 Task: Find connections with filter location Cubatão with filter topic #managementwith filter profile language French with filter current company Work From Home/ Fresher & Experience Jobs with filter school University of Engineering & Management (UEM) with filter industry Online and Mail Order Retail with filter service category Filing with filter keywords title Tutor/Online Tutor
Action: Mouse moved to (503, 108)
Screenshot: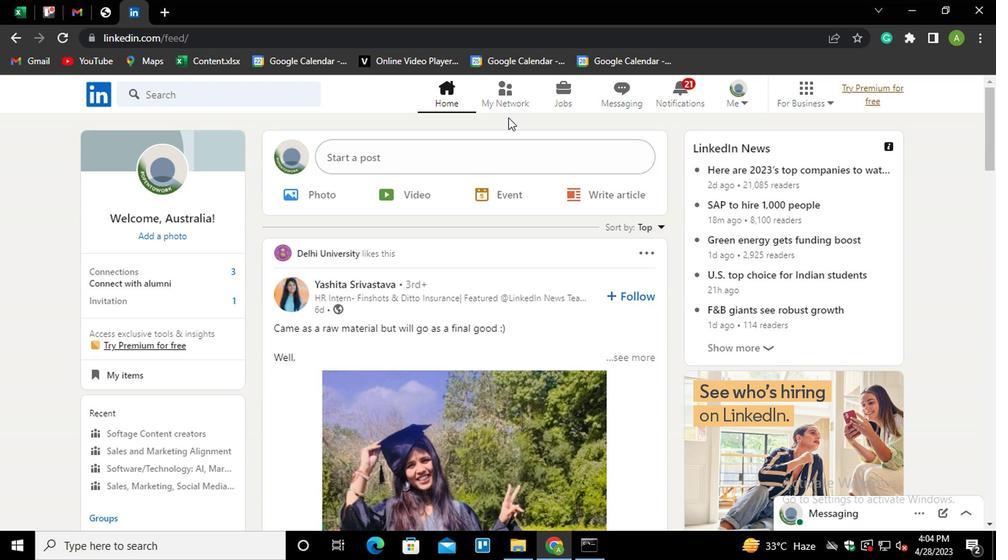 
Action: Mouse pressed left at (503, 108)
Screenshot: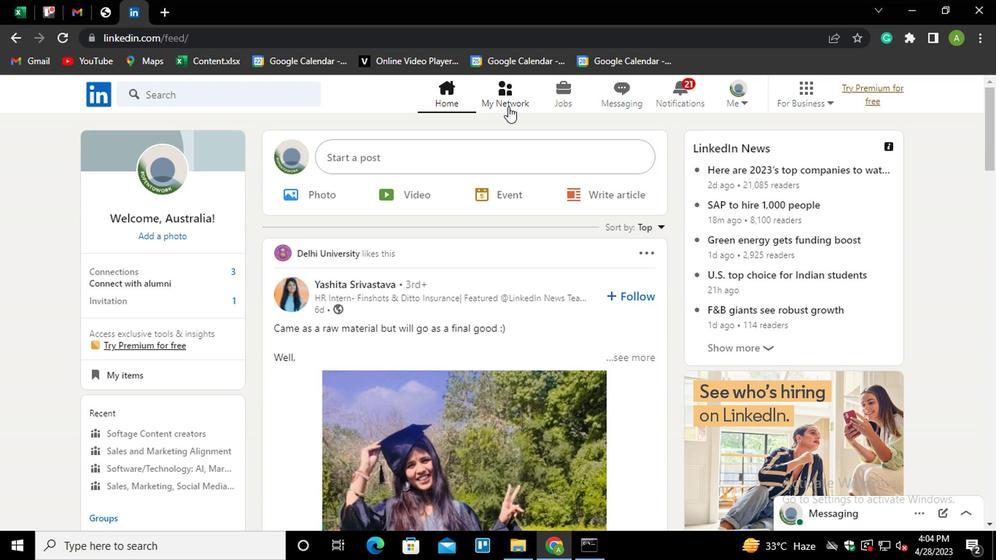 
Action: Mouse moved to (161, 170)
Screenshot: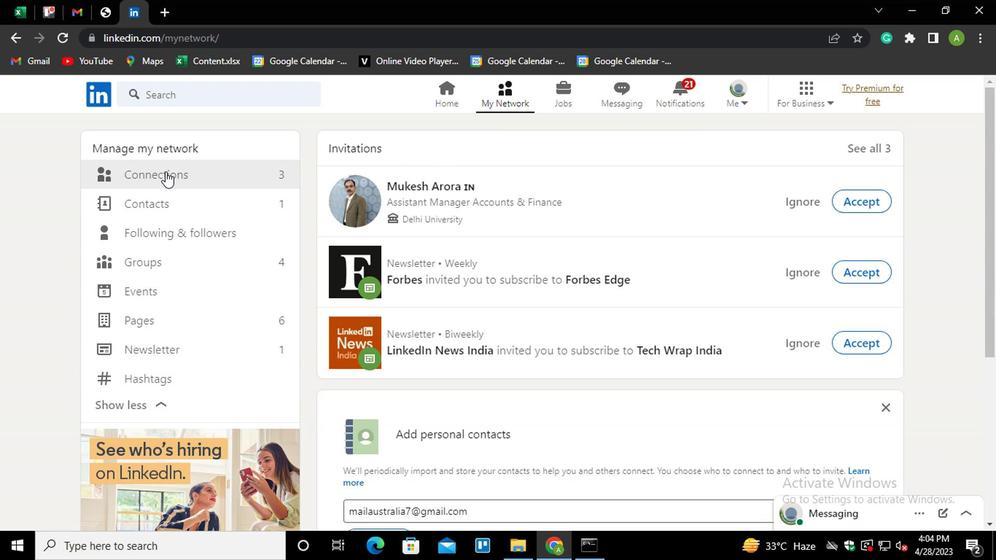 
Action: Mouse pressed left at (161, 170)
Screenshot: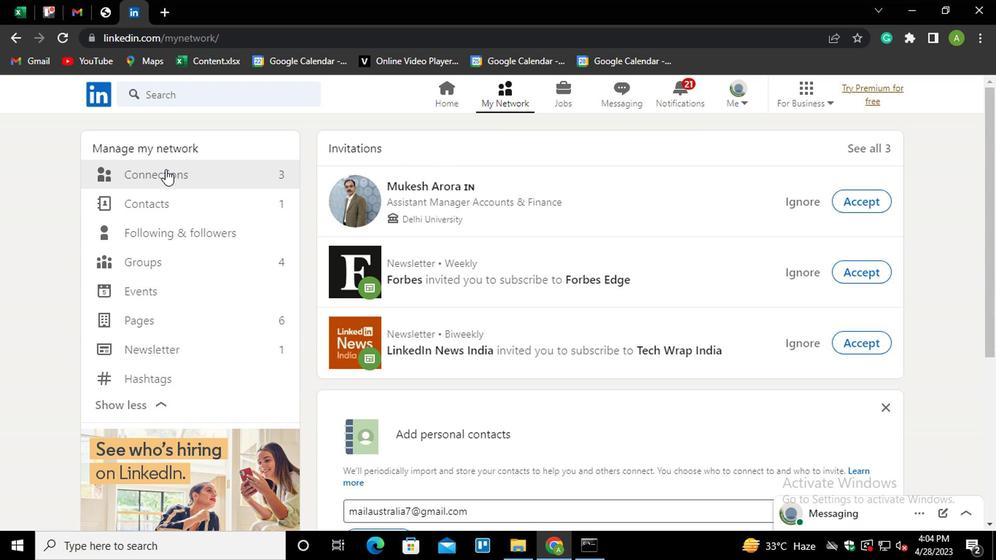 
Action: Mouse moved to (600, 174)
Screenshot: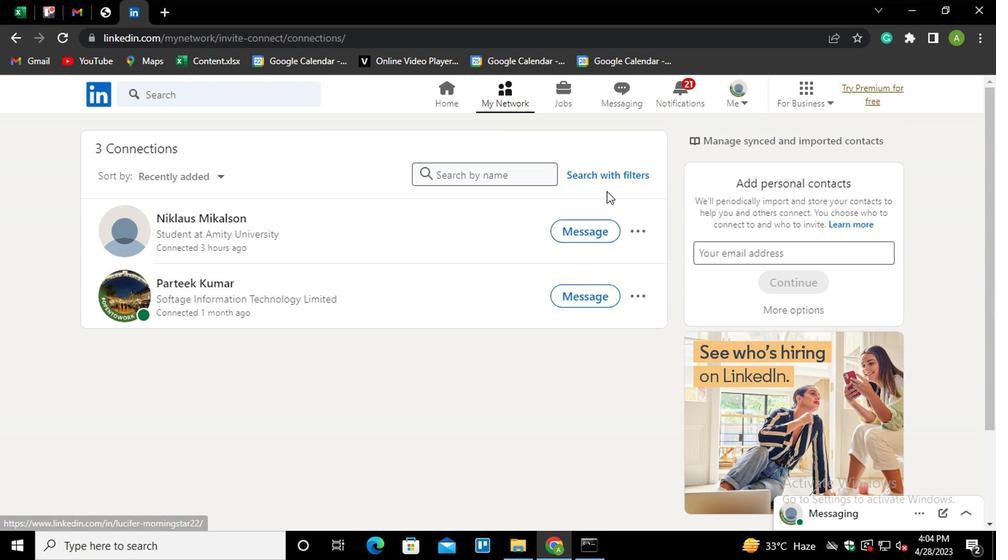 
Action: Mouse pressed left at (600, 174)
Screenshot: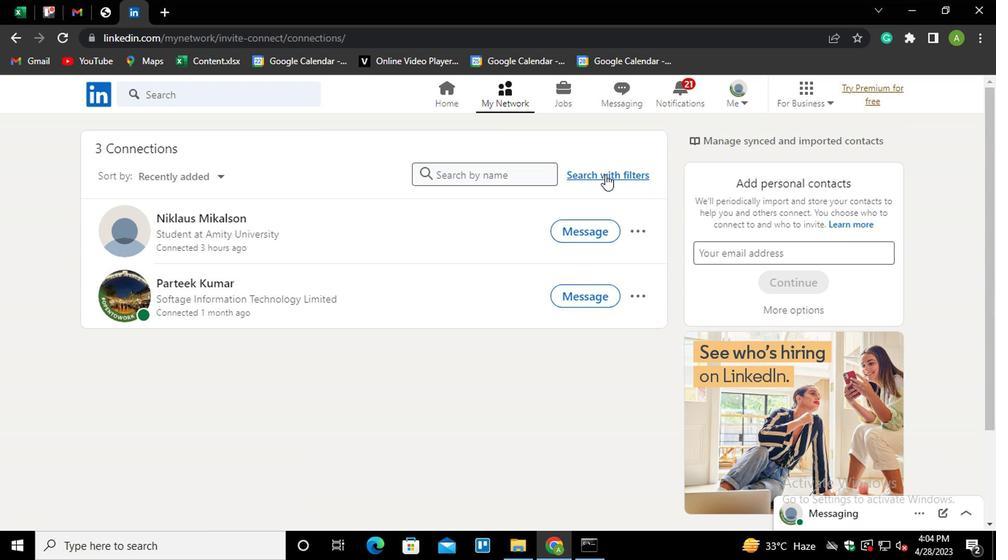
Action: Mouse moved to (552, 140)
Screenshot: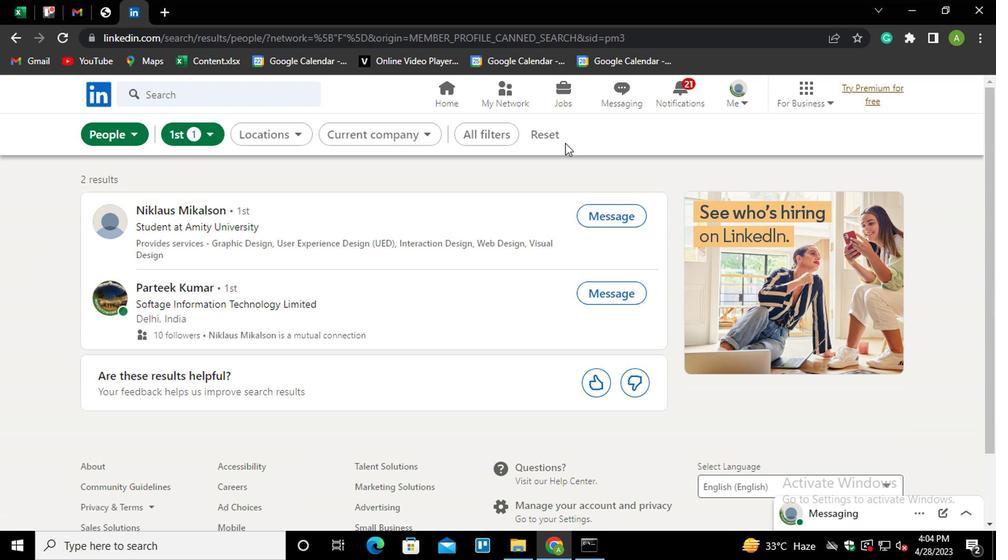 
Action: Mouse pressed left at (552, 140)
Screenshot: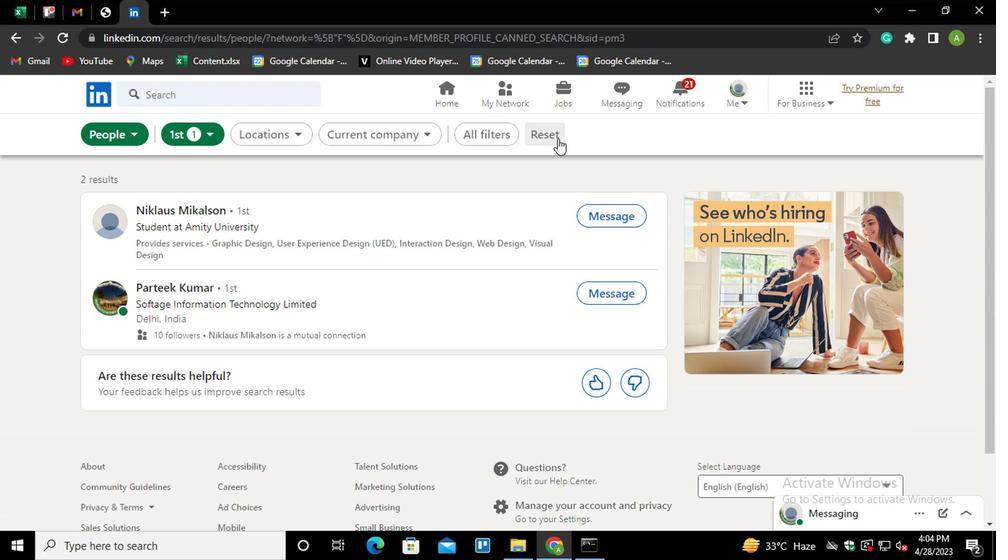 
Action: Mouse moved to (516, 131)
Screenshot: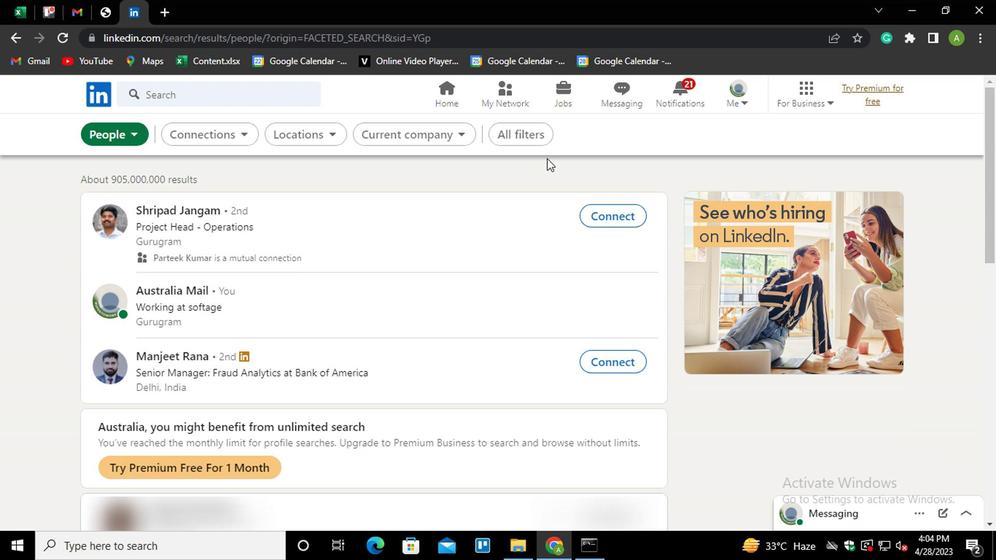 
Action: Mouse pressed left at (516, 131)
Screenshot: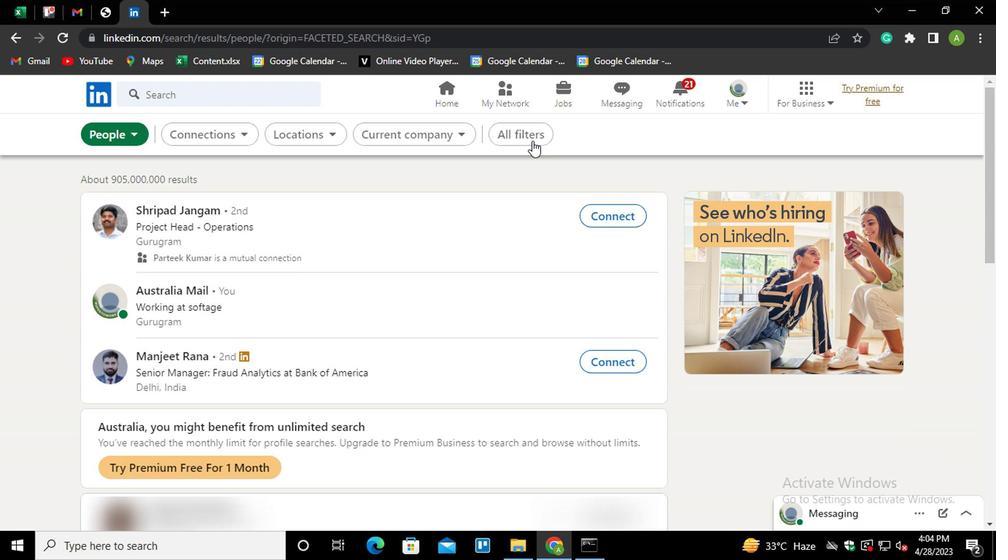 
Action: Mouse moved to (708, 266)
Screenshot: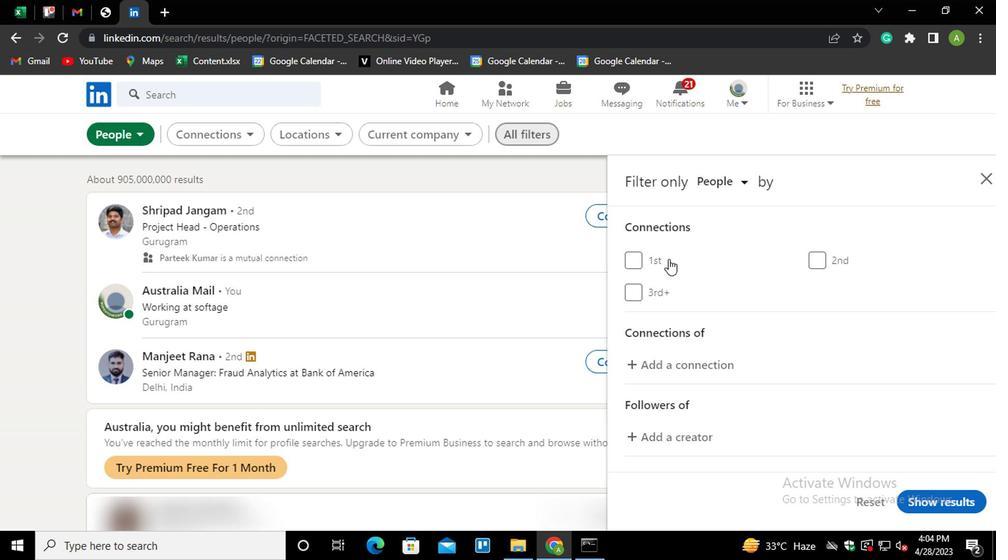 
Action: Mouse scrolled (708, 265) with delta (0, 0)
Screenshot: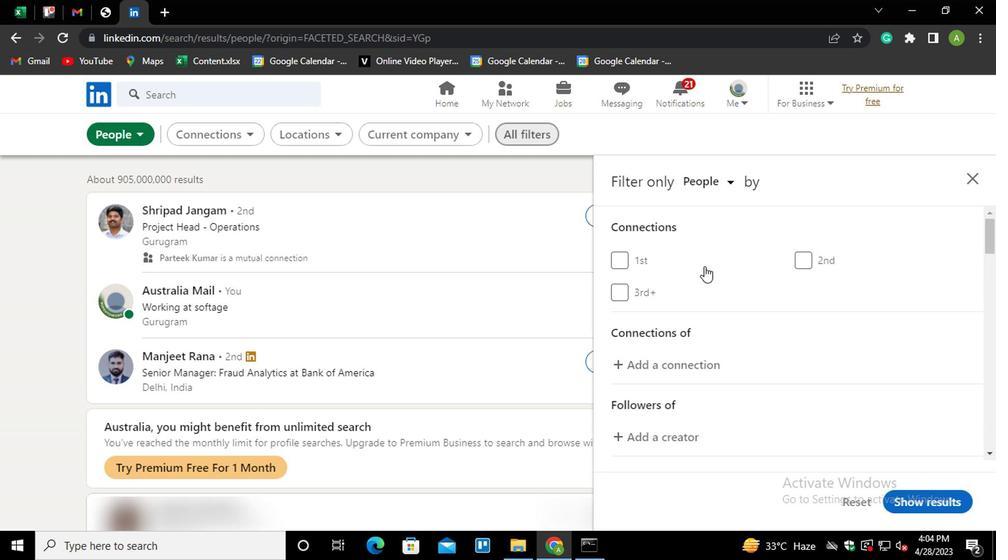 
Action: Mouse scrolled (708, 265) with delta (0, 0)
Screenshot: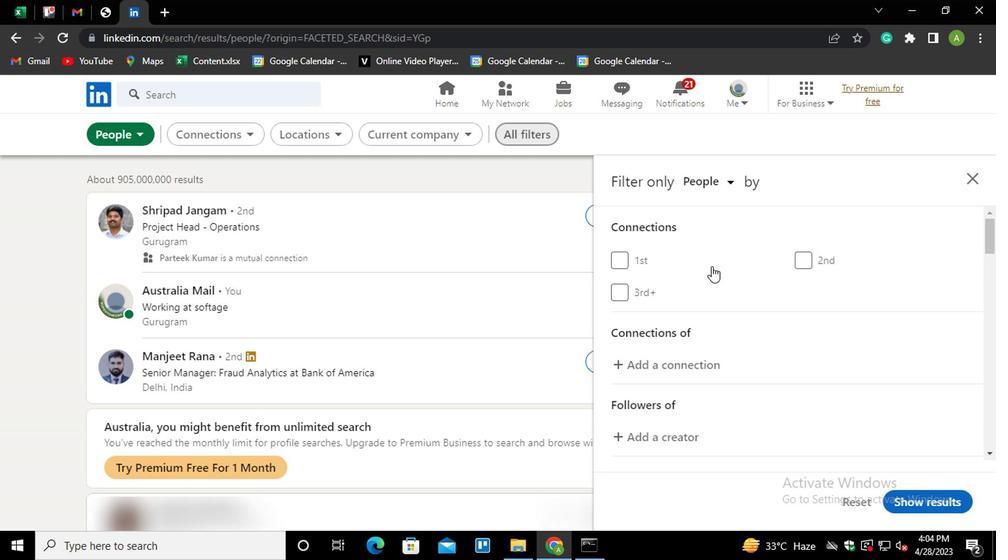 
Action: Mouse scrolled (708, 265) with delta (0, 0)
Screenshot: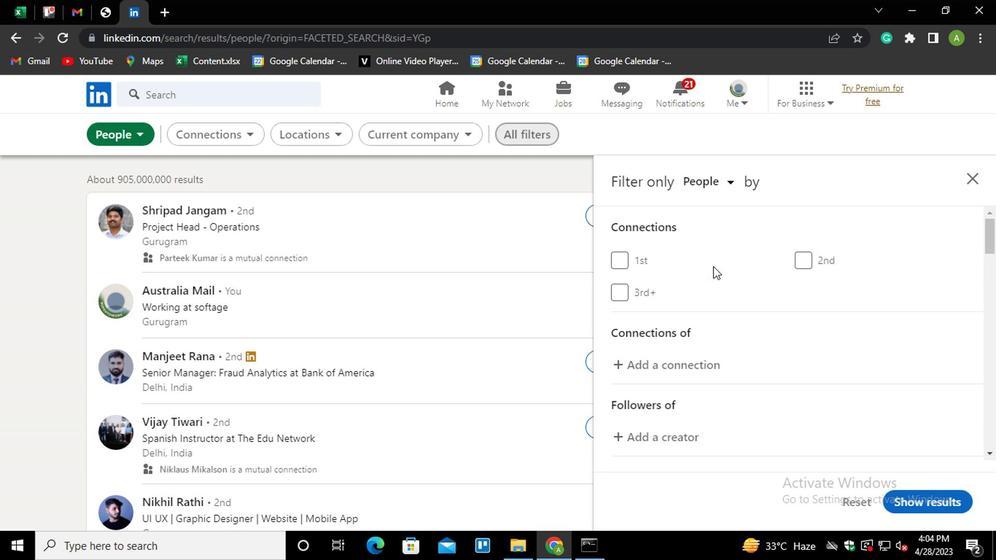 
Action: Mouse moved to (815, 352)
Screenshot: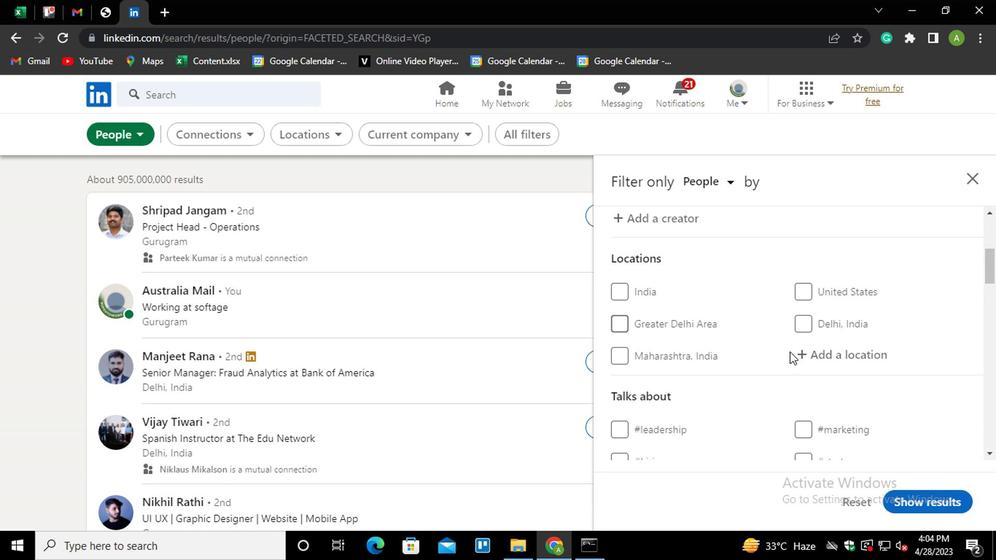 
Action: Mouse pressed left at (815, 352)
Screenshot: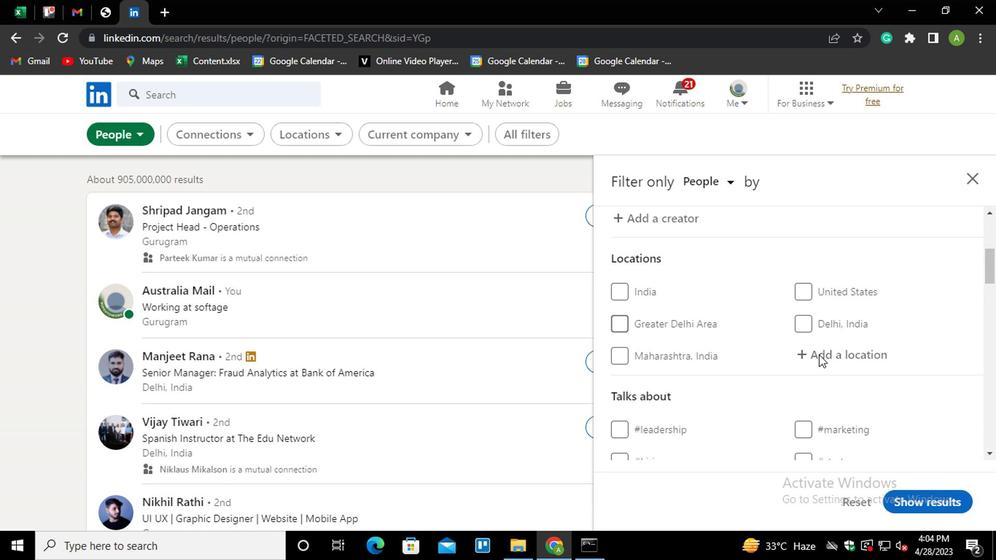 
Action: Key pressed <Key.shift>CUBATAO<Key.down><Key.enter>
Screenshot: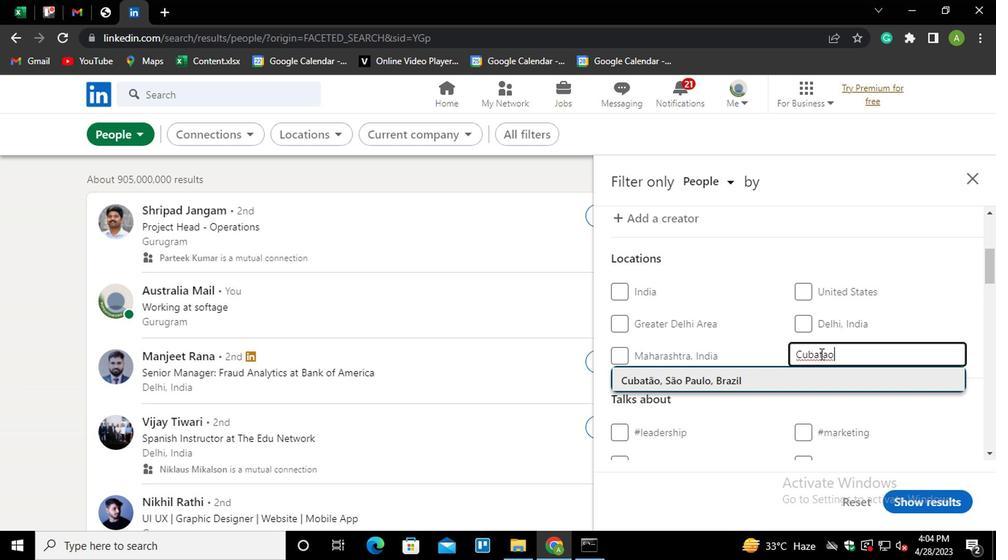 
Action: Mouse moved to (820, 349)
Screenshot: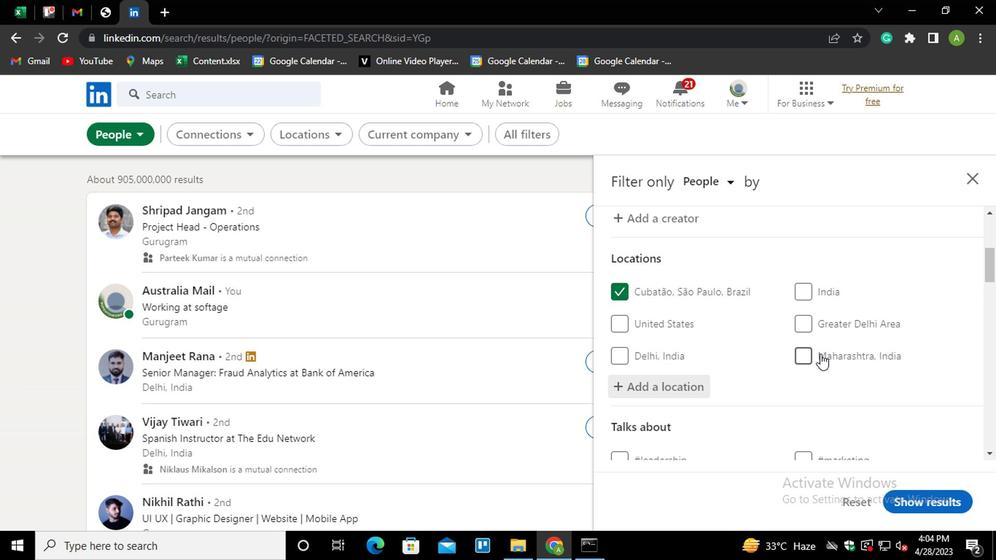 
Action: Mouse scrolled (820, 348) with delta (0, -1)
Screenshot: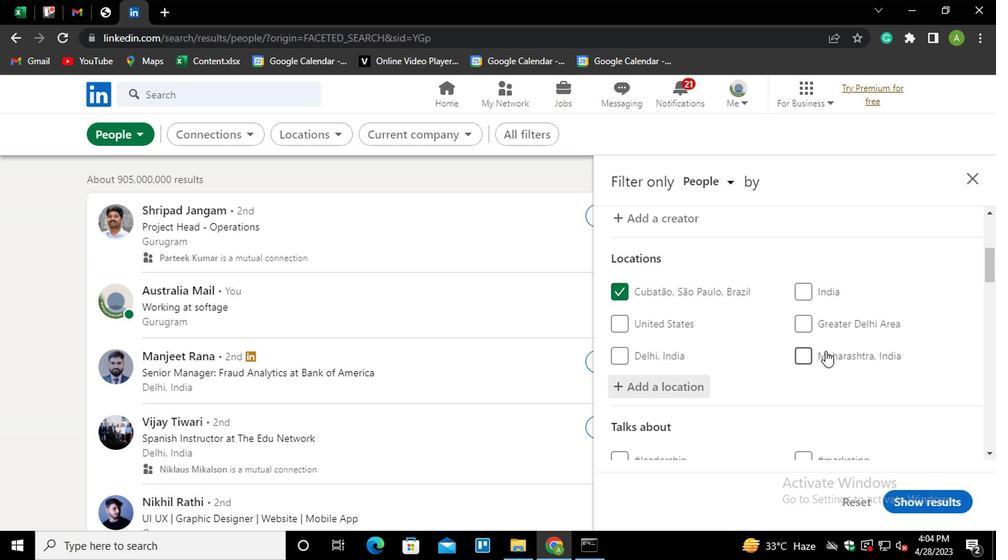 
Action: Mouse scrolled (820, 348) with delta (0, -1)
Screenshot: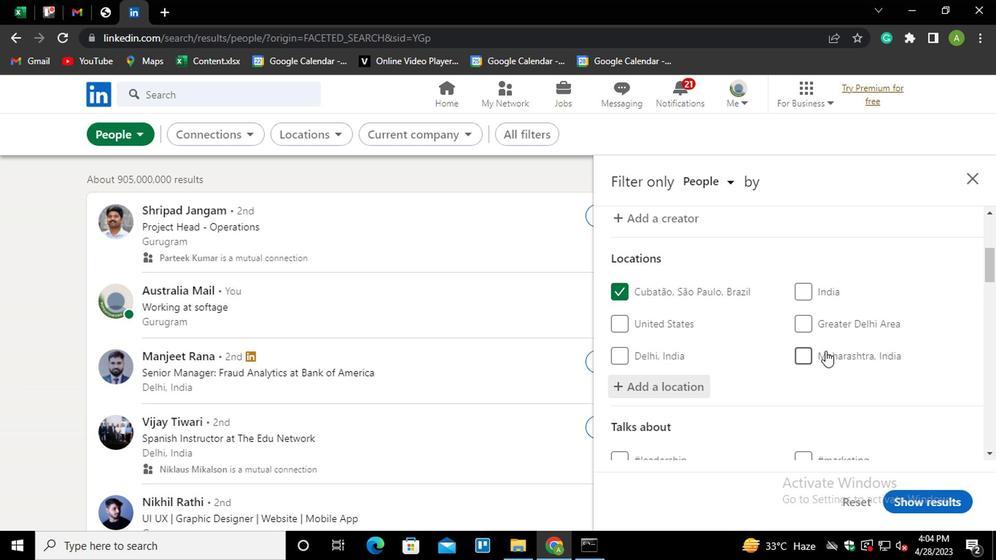 
Action: Mouse scrolled (820, 348) with delta (0, -1)
Screenshot: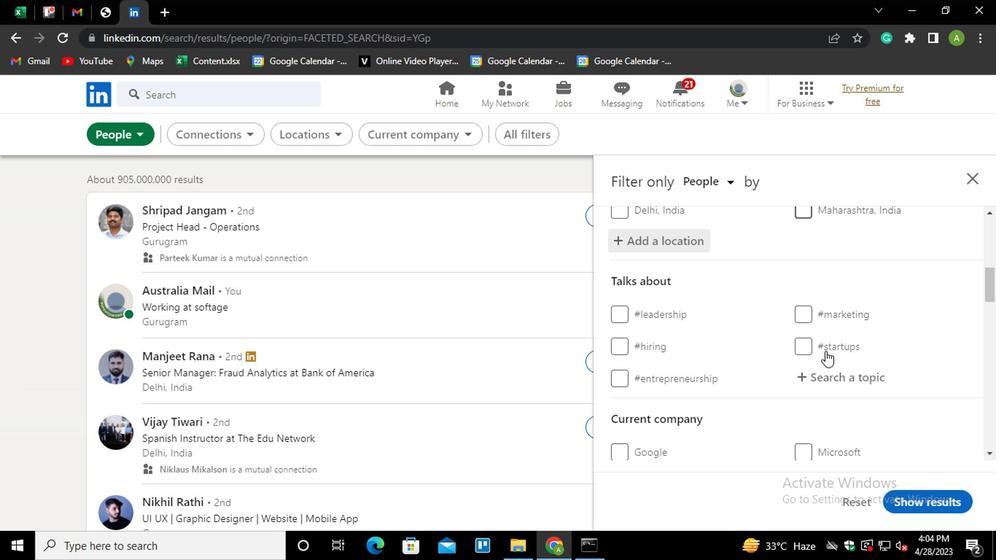 
Action: Mouse moved to (818, 307)
Screenshot: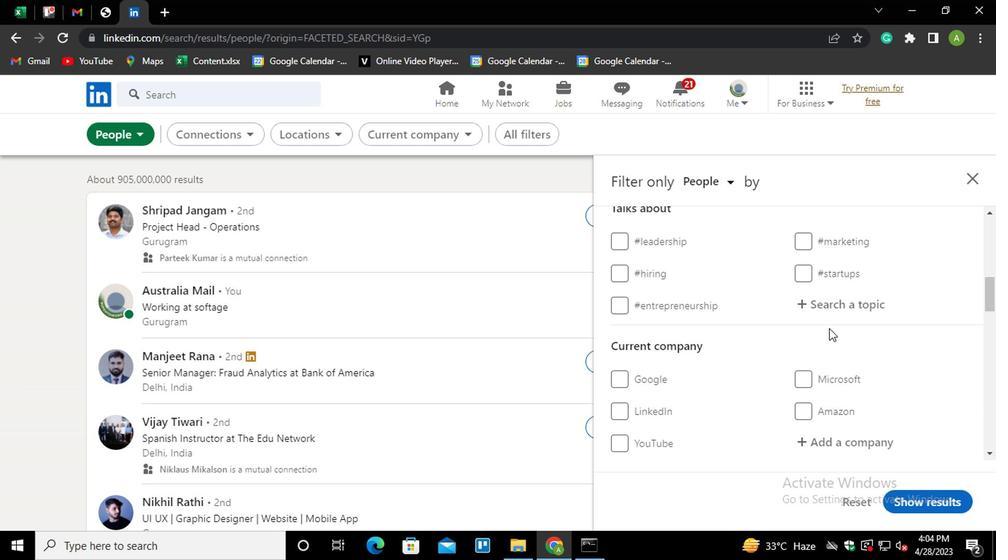 
Action: Mouse pressed left at (818, 307)
Screenshot: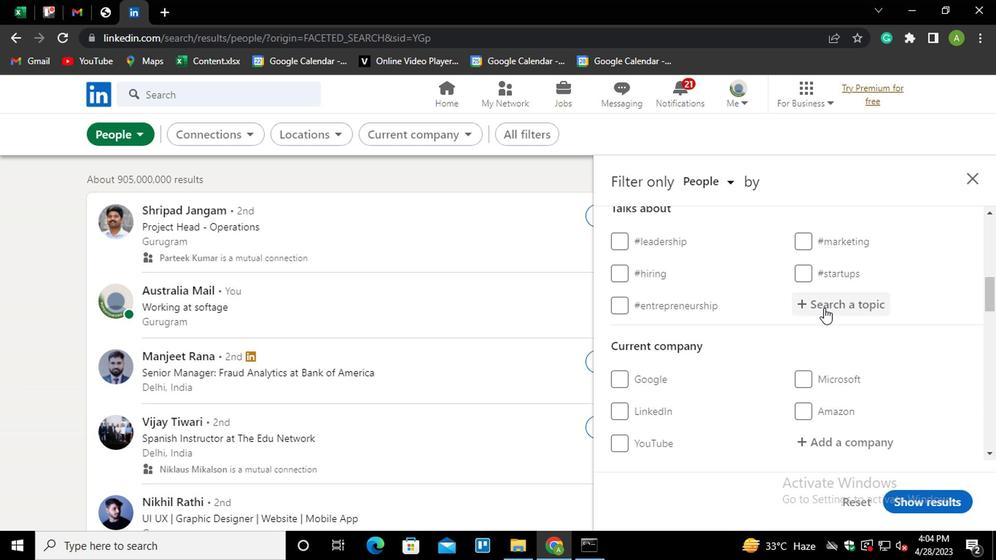 
Action: Key pressed MANAGEME<Key.down><Key.enter>
Screenshot: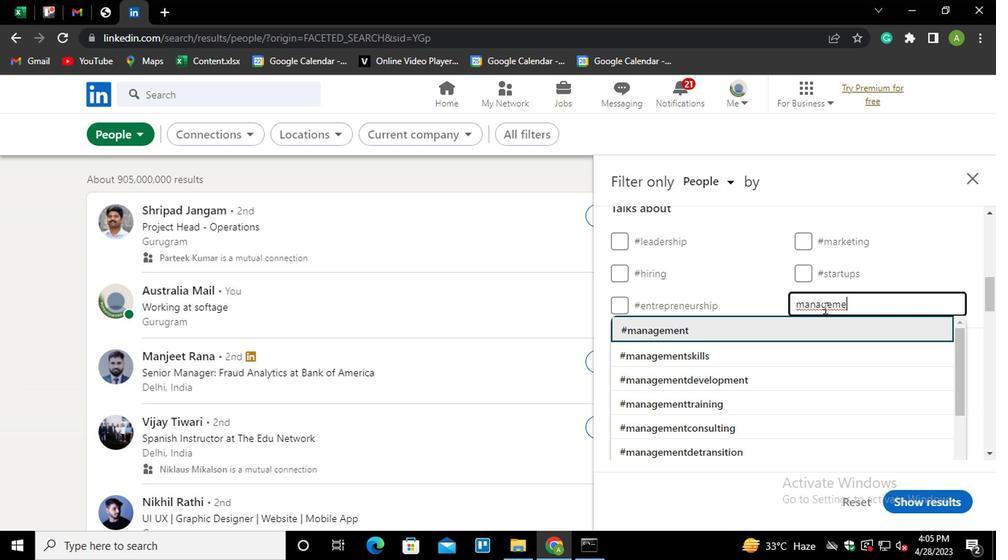 
Action: Mouse scrolled (818, 306) with delta (0, 0)
Screenshot: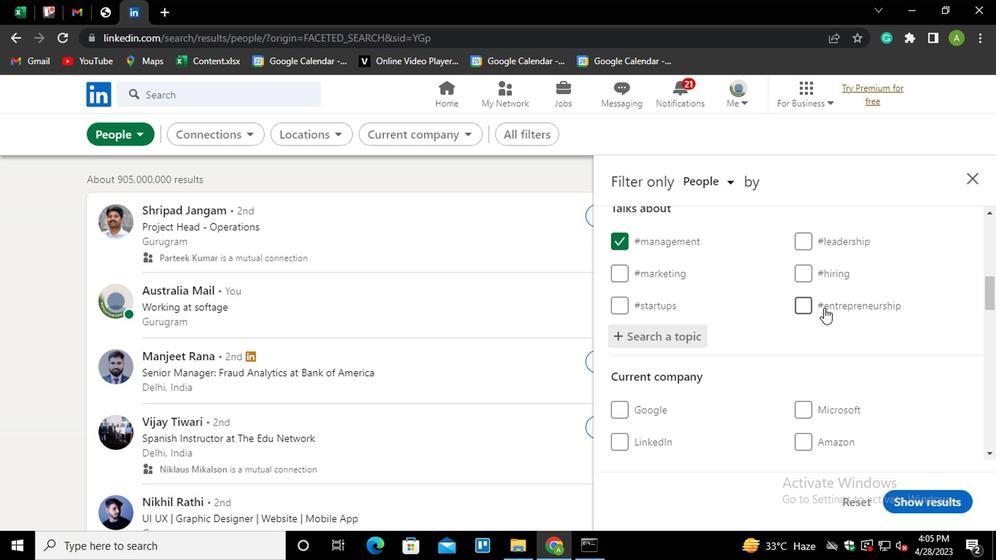 
Action: Mouse scrolled (818, 306) with delta (0, 0)
Screenshot: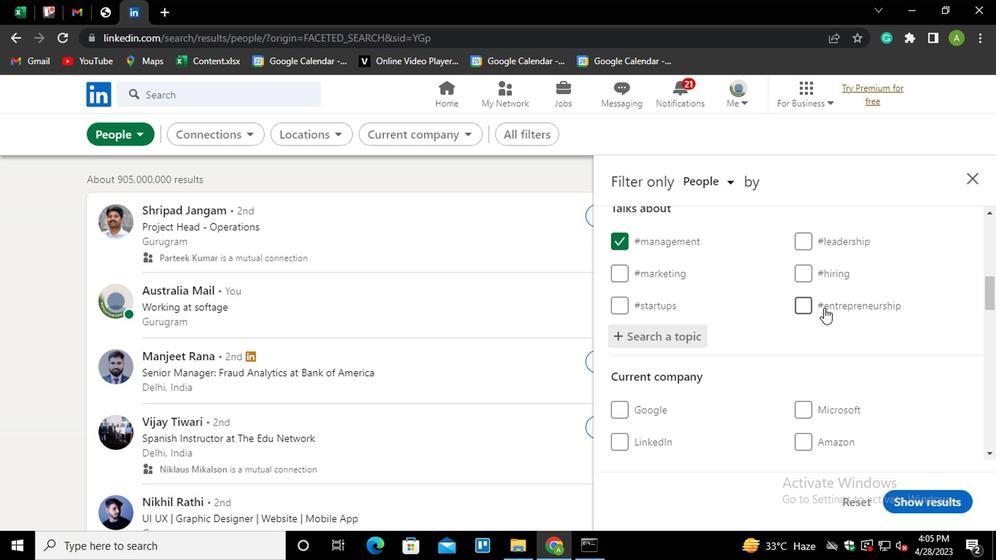 
Action: Mouse scrolled (818, 306) with delta (0, 0)
Screenshot: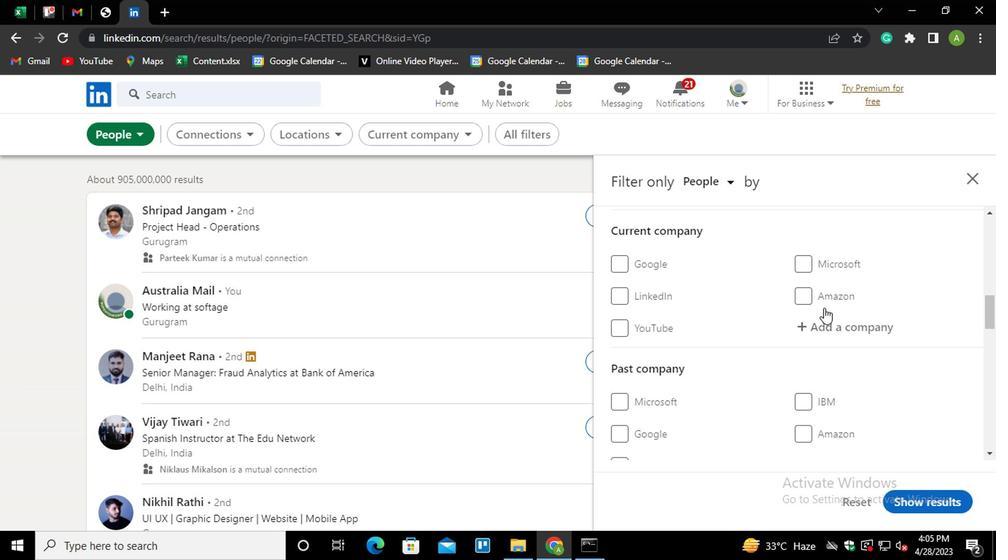 
Action: Mouse scrolled (818, 306) with delta (0, 0)
Screenshot: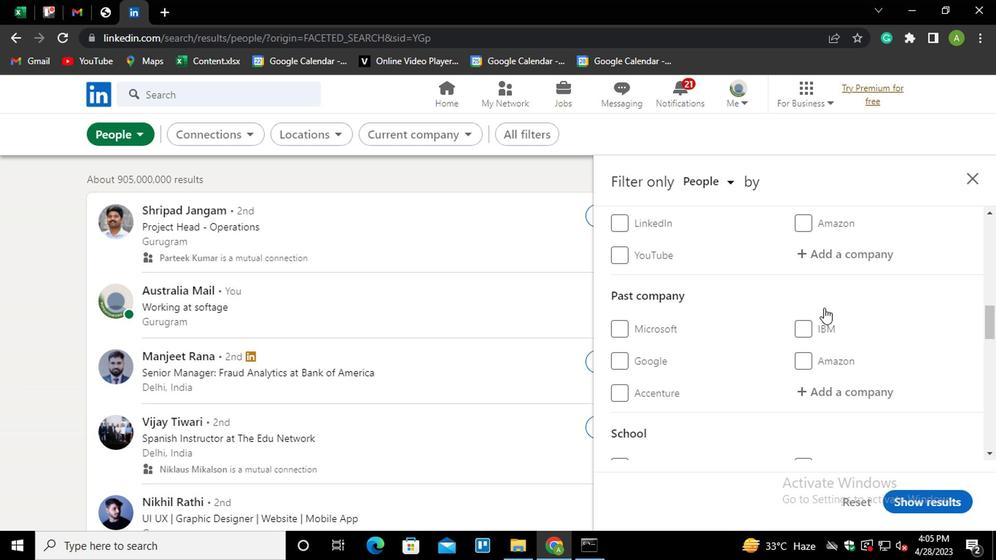 
Action: Mouse scrolled (818, 306) with delta (0, 0)
Screenshot: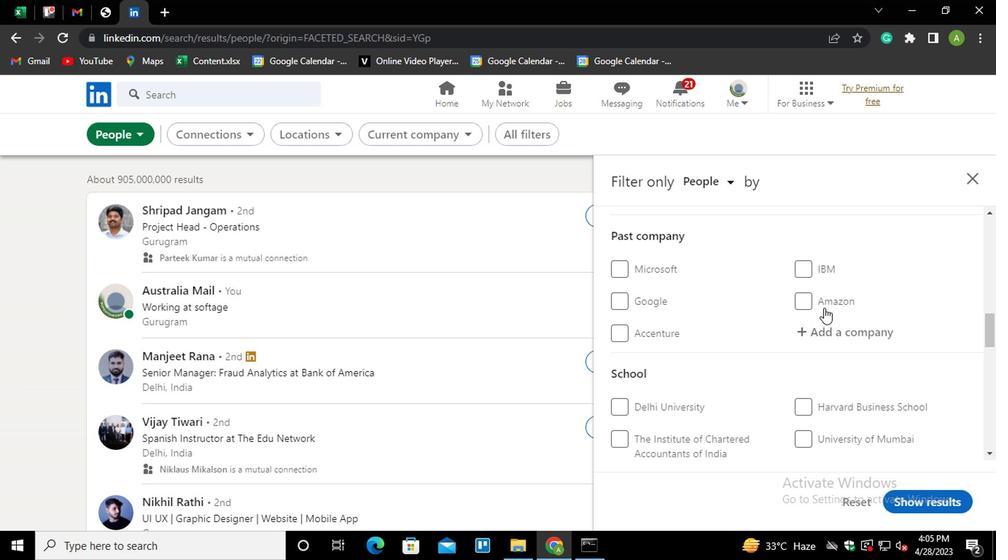 
Action: Mouse scrolled (818, 306) with delta (0, 0)
Screenshot: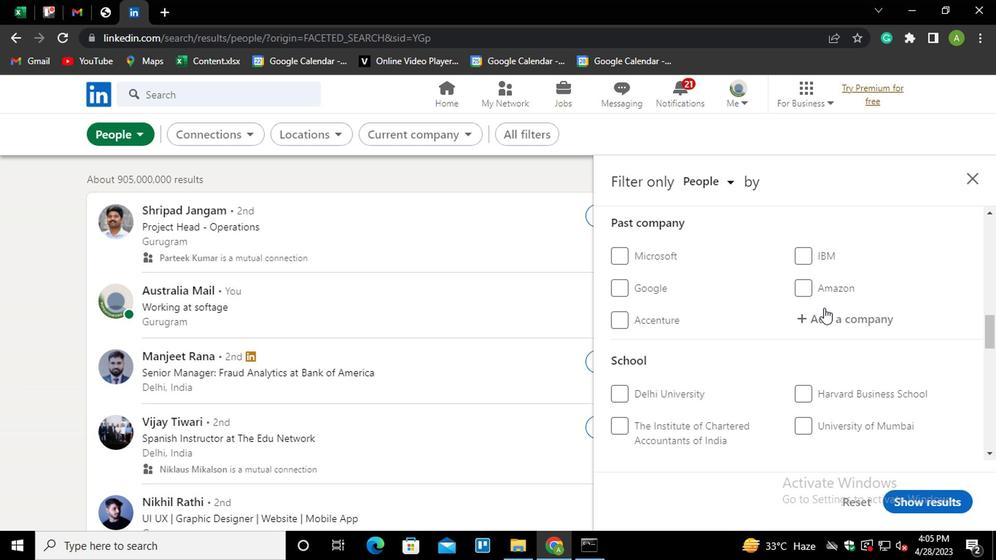 
Action: Mouse scrolled (818, 306) with delta (0, 0)
Screenshot: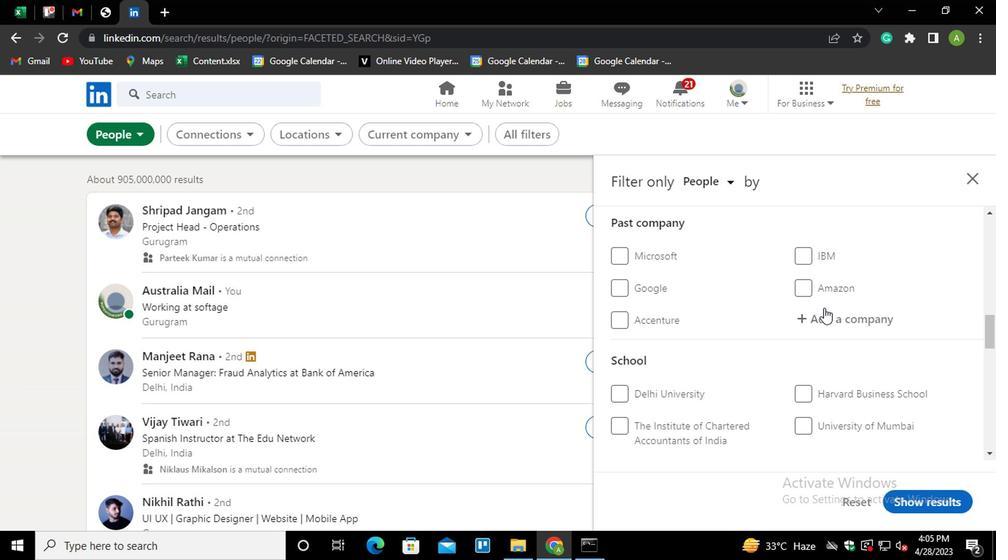 
Action: Mouse scrolled (818, 306) with delta (0, 0)
Screenshot: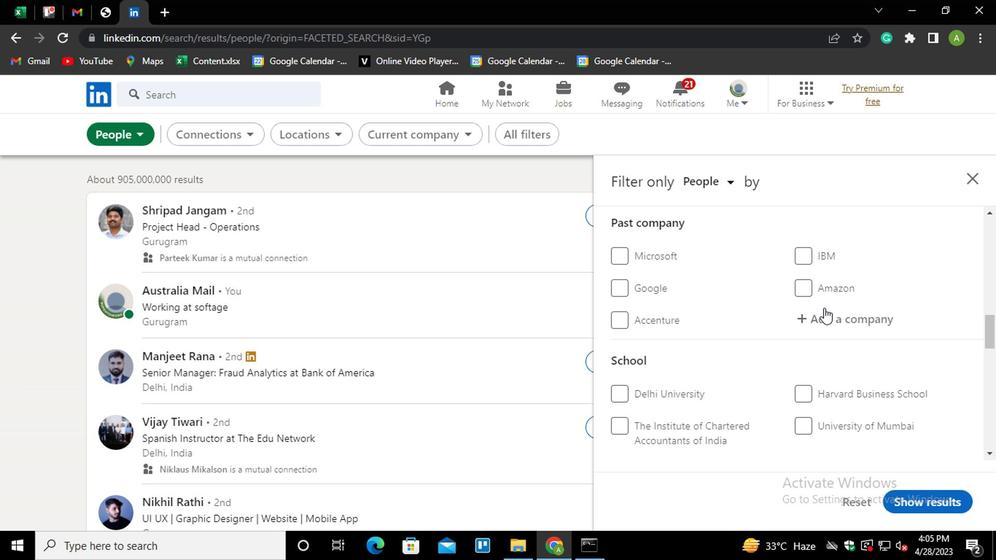 
Action: Mouse scrolled (818, 306) with delta (0, 0)
Screenshot: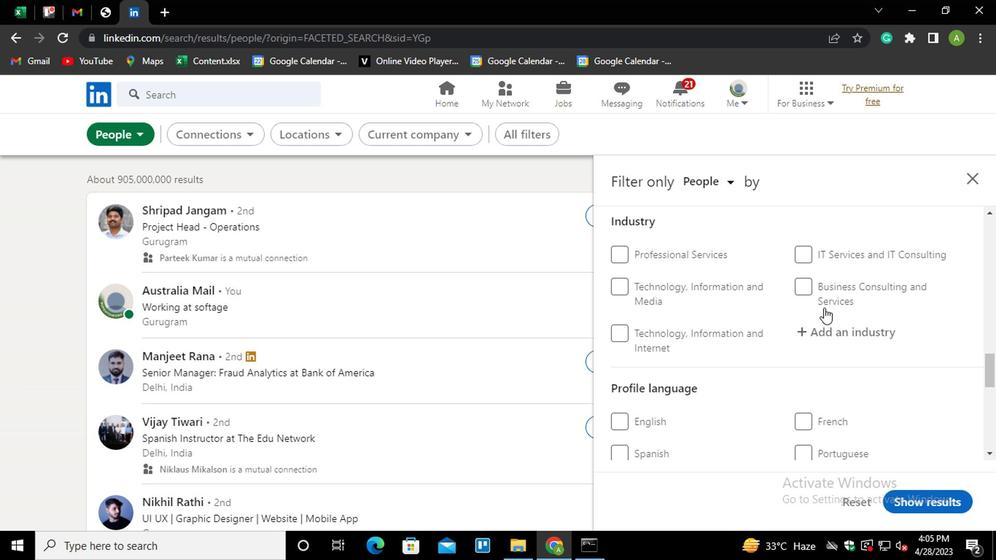 
Action: Mouse scrolled (818, 306) with delta (0, 0)
Screenshot: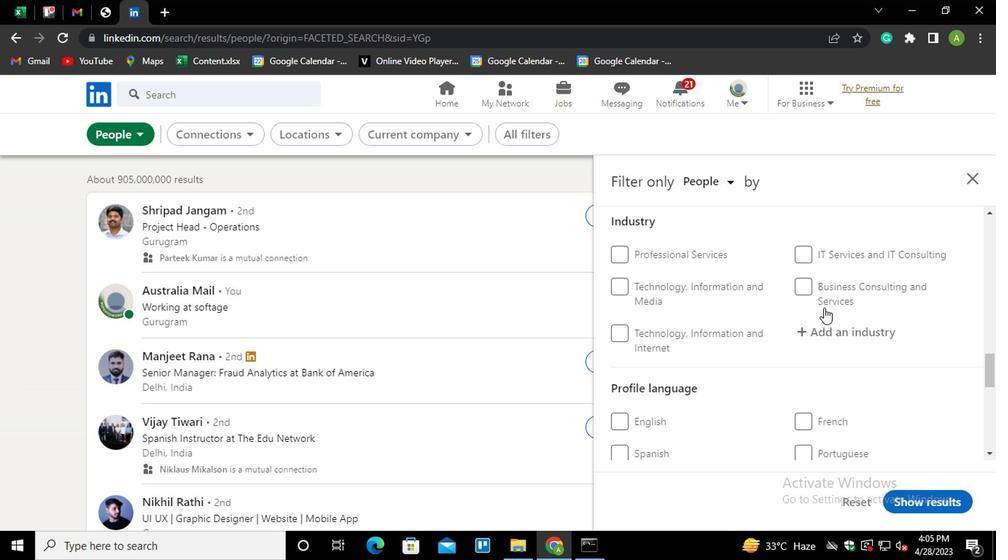 
Action: Mouse moved to (799, 275)
Screenshot: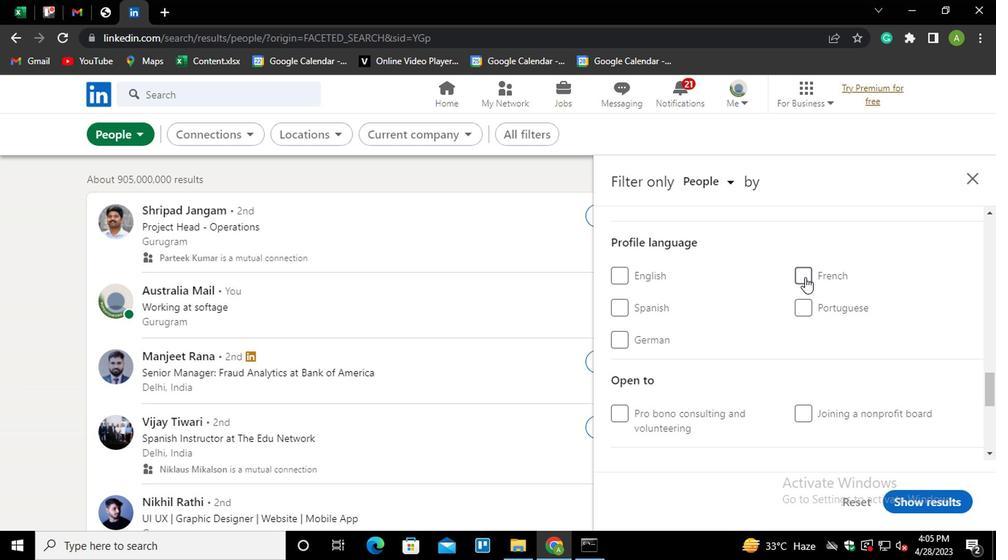 
Action: Mouse pressed left at (799, 275)
Screenshot: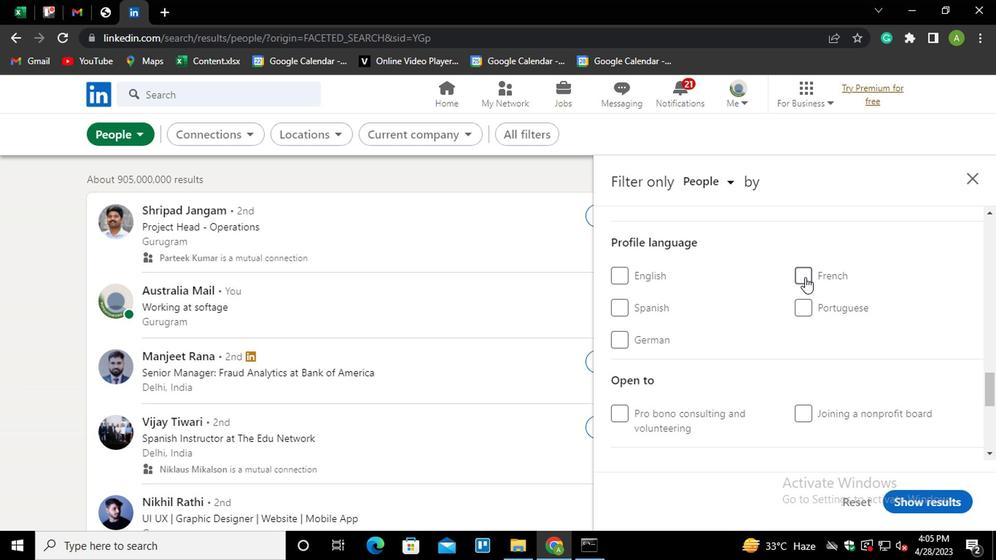 
Action: Mouse moved to (831, 309)
Screenshot: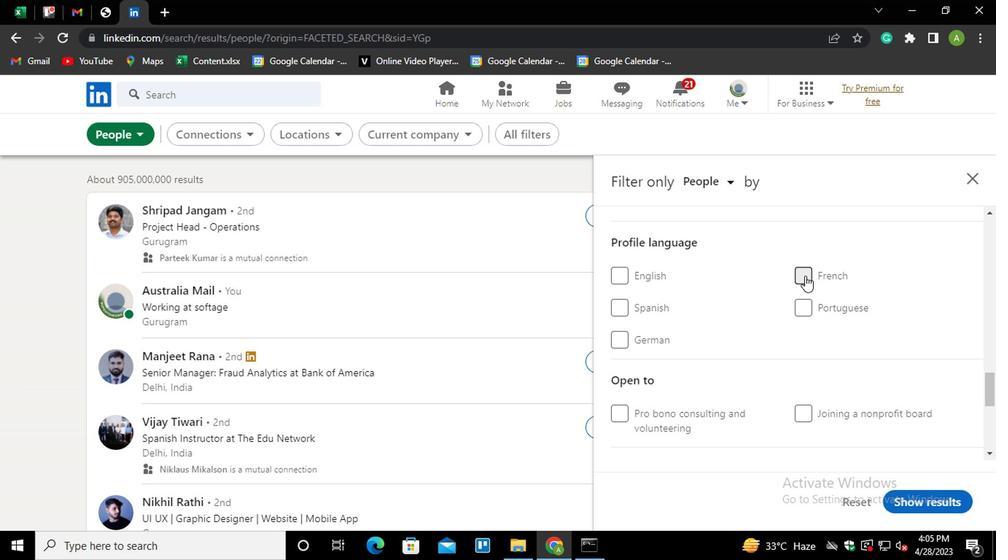 
Action: Mouse scrolled (831, 310) with delta (0, 1)
Screenshot: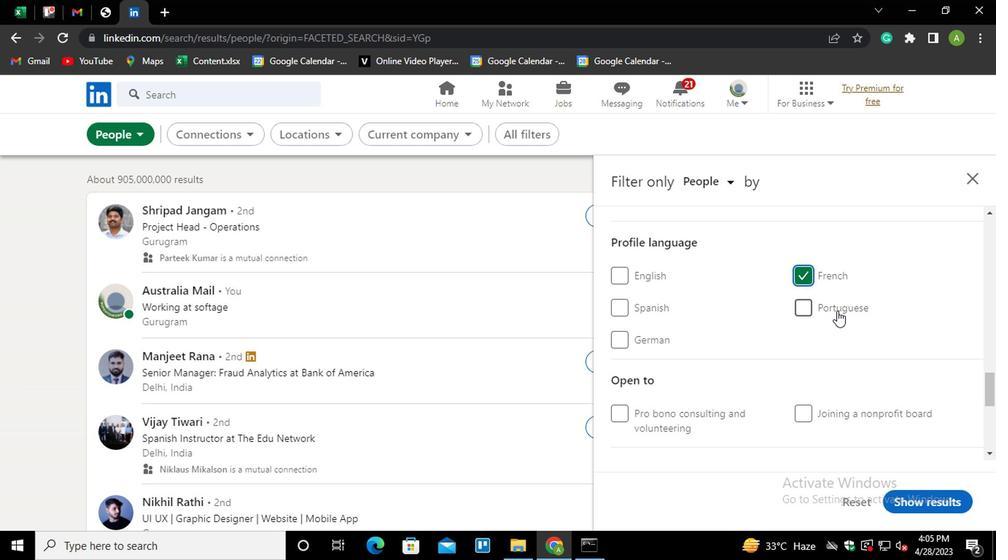 
Action: Mouse scrolled (831, 310) with delta (0, 1)
Screenshot: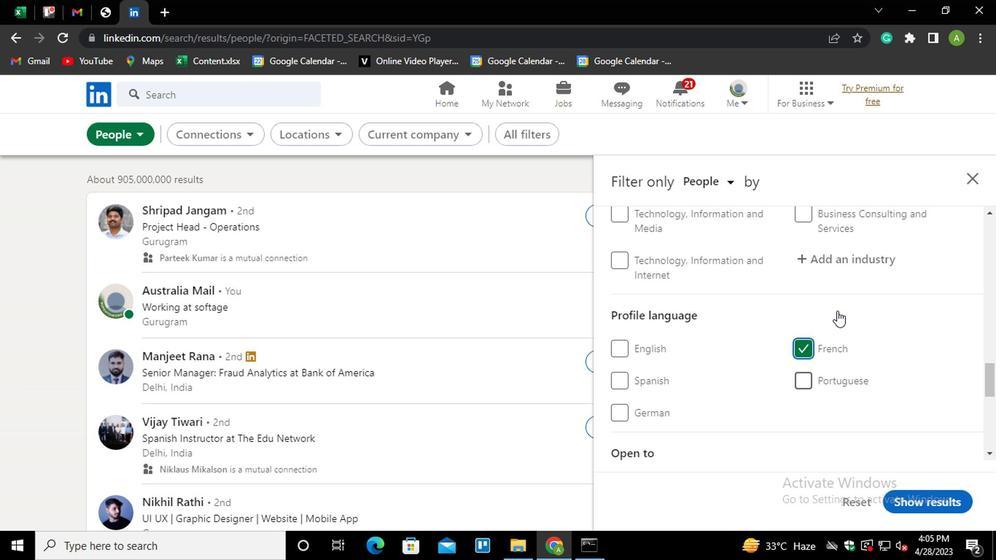 
Action: Mouse scrolled (831, 310) with delta (0, 1)
Screenshot: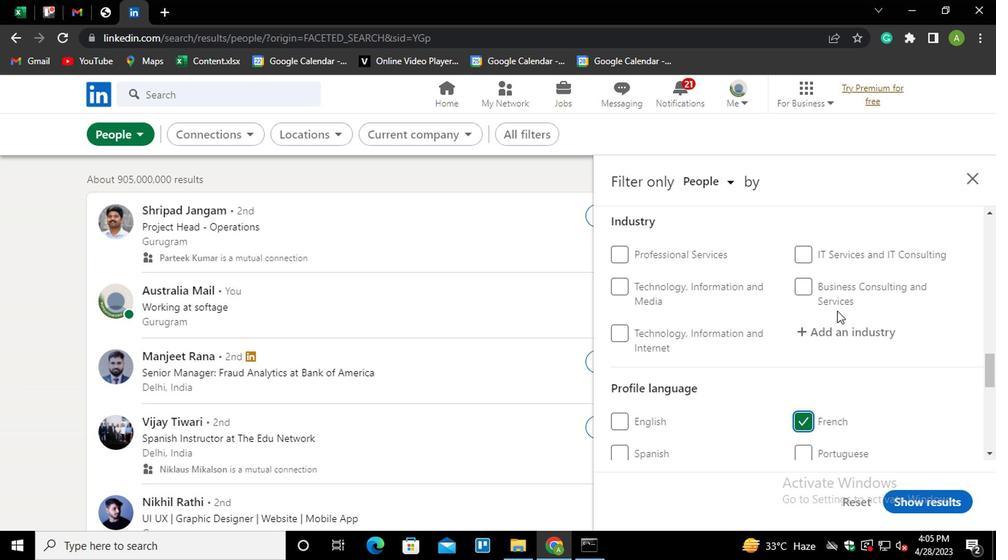 
Action: Mouse scrolled (831, 310) with delta (0, 1)
Screenshot: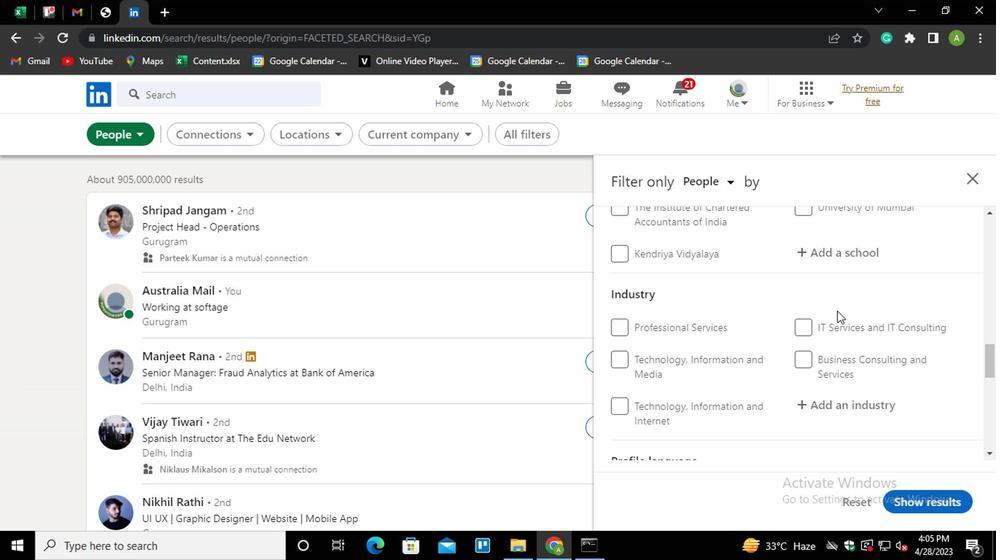 
Action: Mouse scrolled (831, 310) with delta (0, 1)
Screenshot: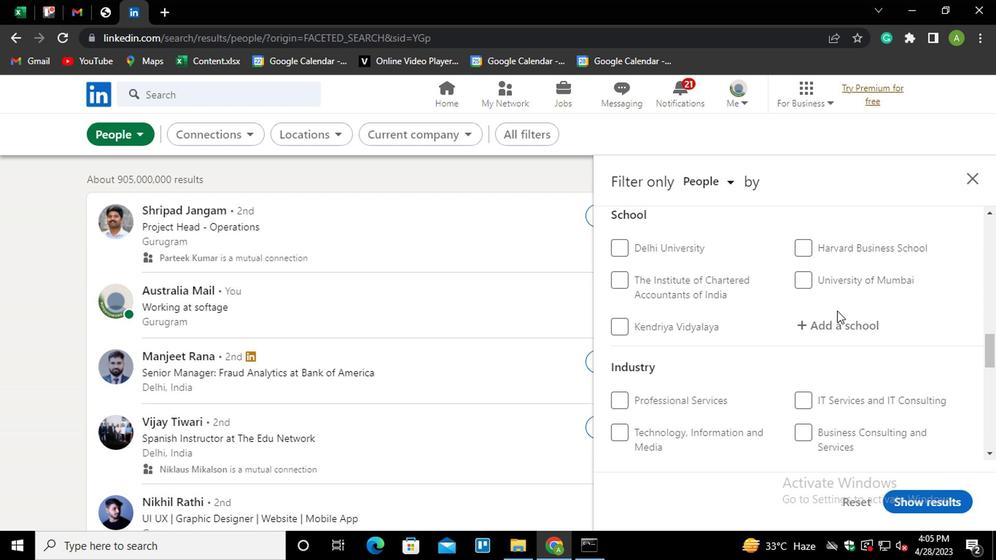 
Action: Mouse scrolled (831, 310) with delta (0, 1)
Screenshot: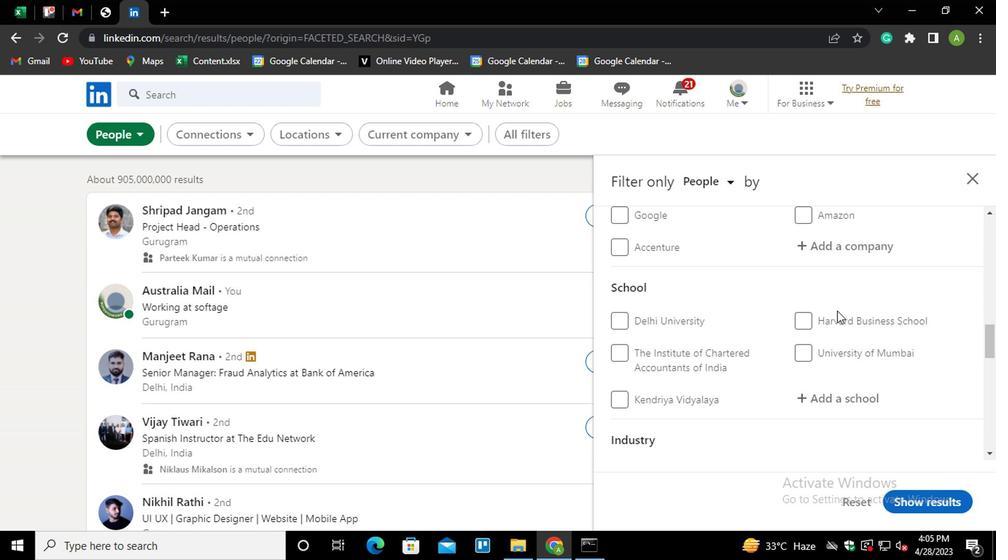 
Action: Mouse scrolled (831, 310) with delta (0, 1)
Screenshot: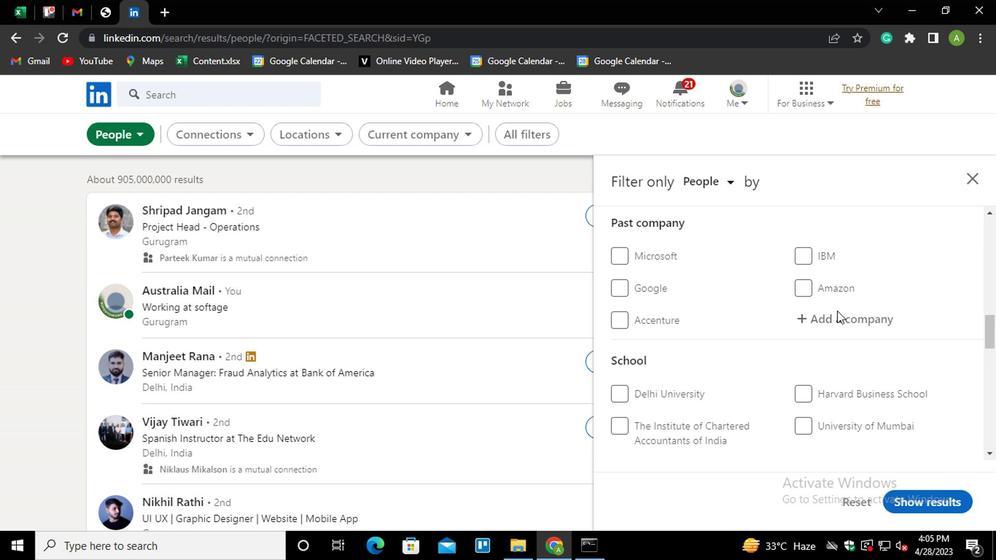 
Action: Mouse scrolled (831, 310) with delta (0, 1)
Screenshot: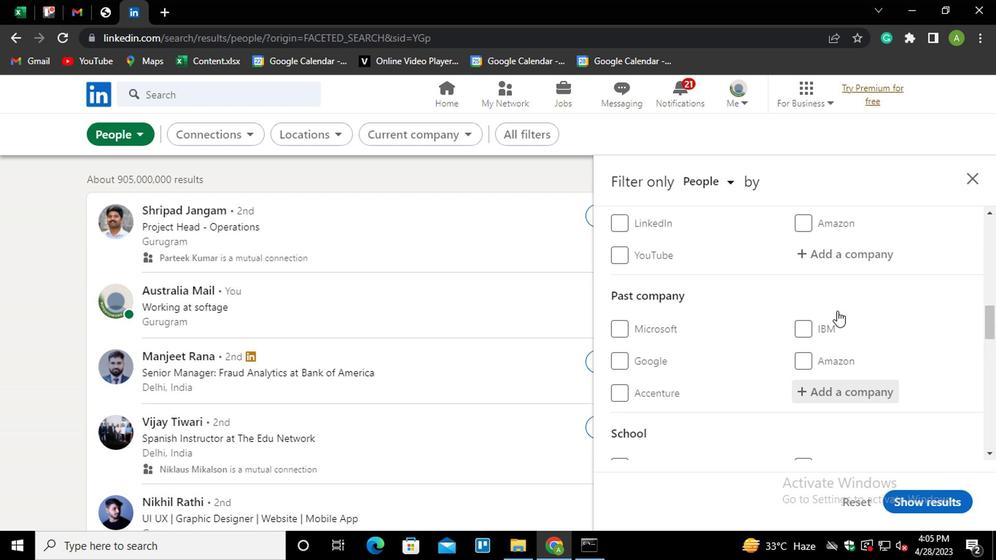 
Action: Mouse moved to (830, 322)
Screenshot: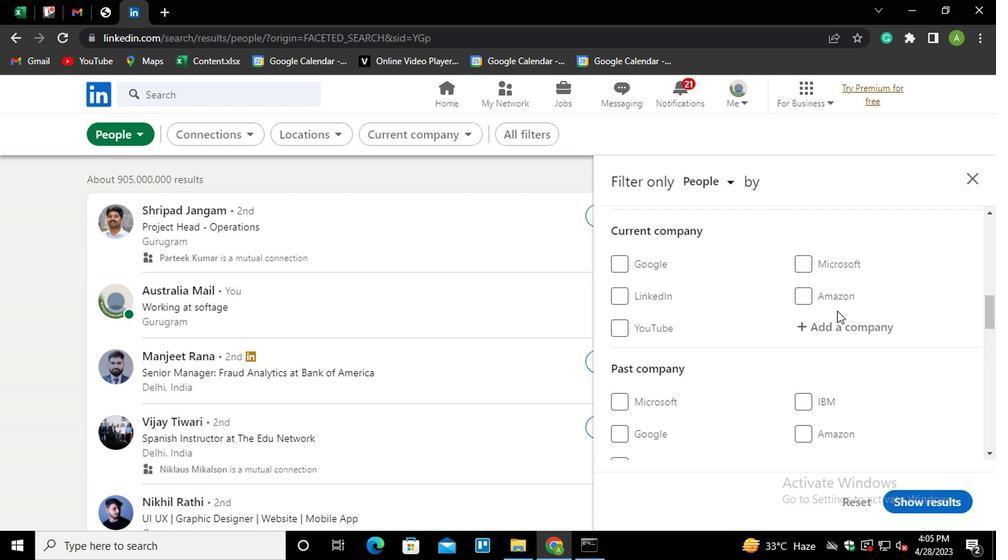 
Action: Mouse pressed left at (830, 322)
Screenshot: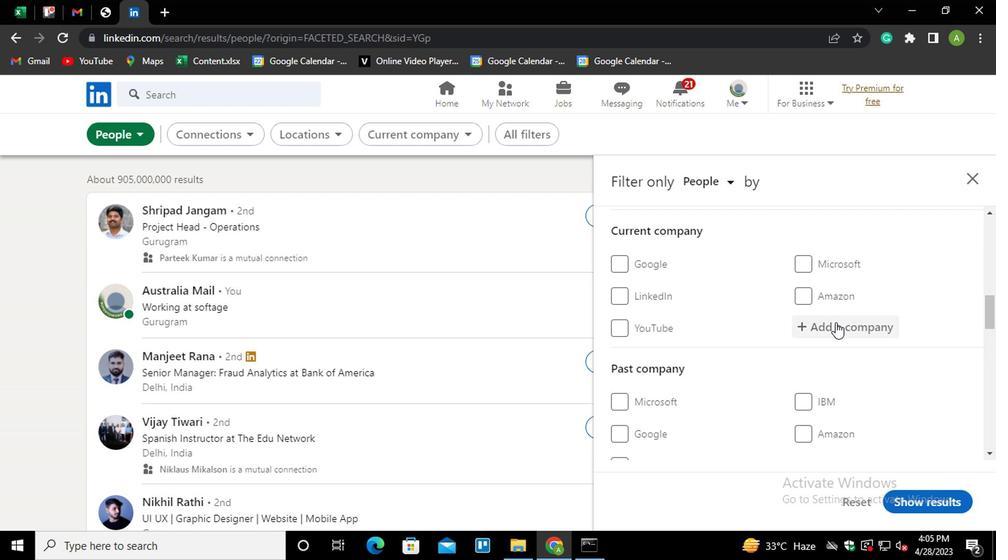 
Action: Mouse moved to (827, 322)
Screenshot: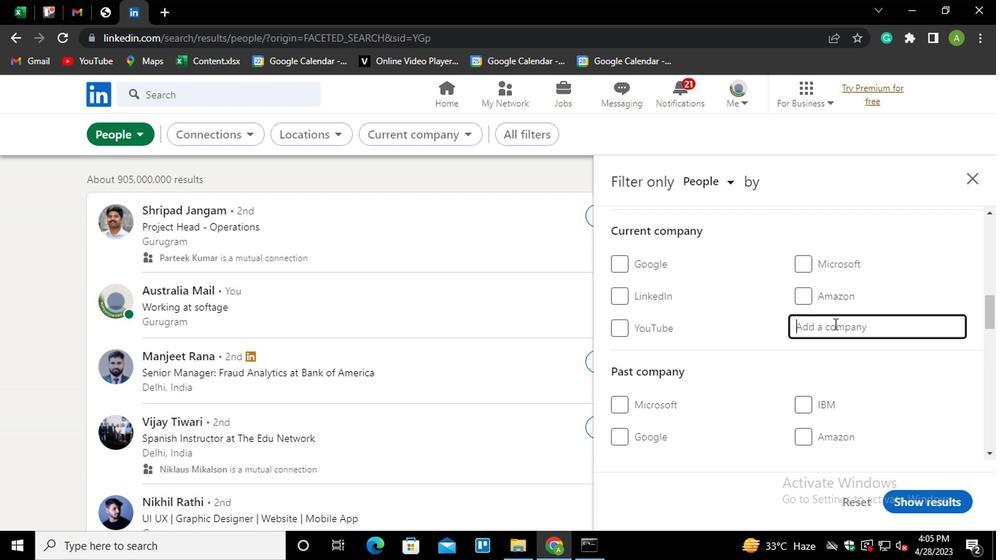 
Action: Key pressed <Key.shift>
Screenshot: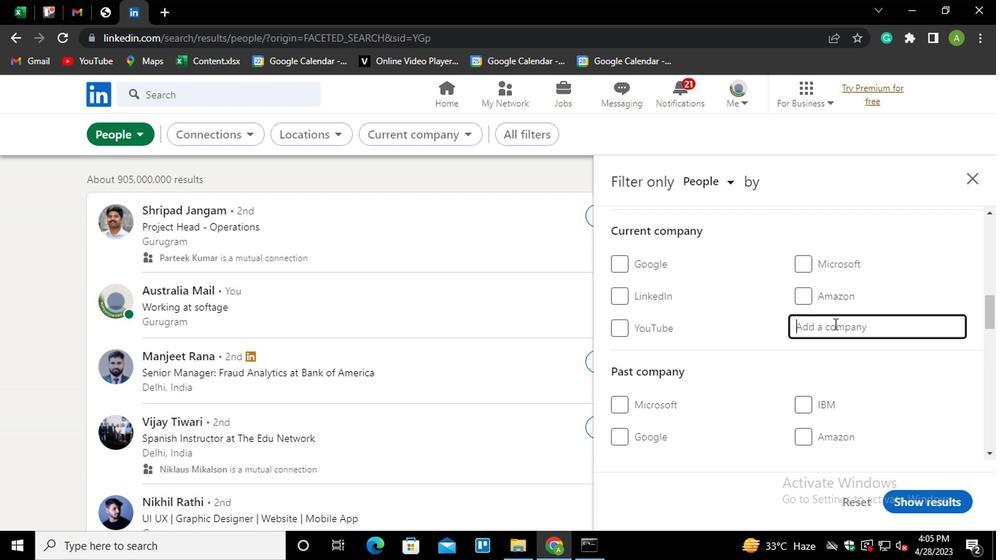 
Action: Mouse moved to (827, 322)
Screenshot: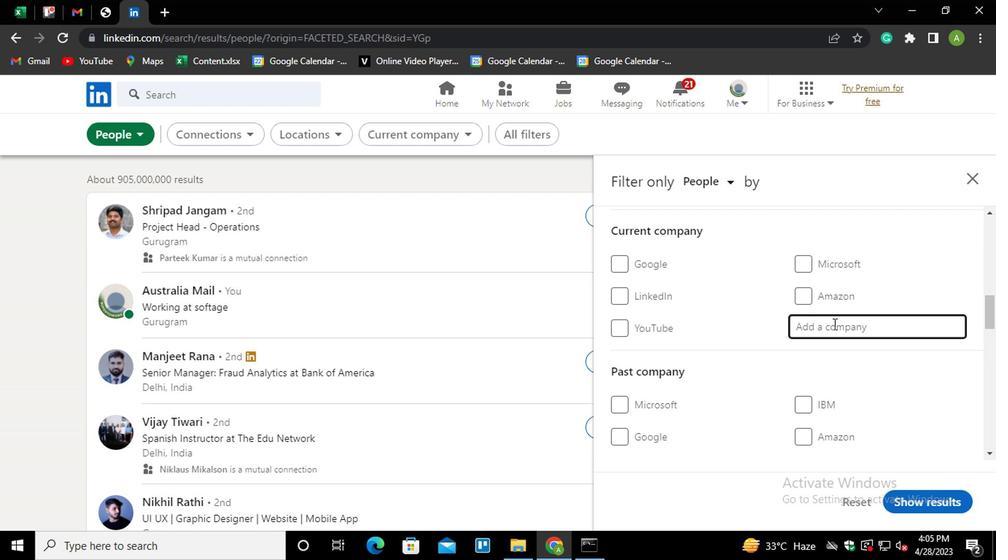 
Action: Key pressed <Key.shift><Key.shift><Key.shift>WW
Screenshot: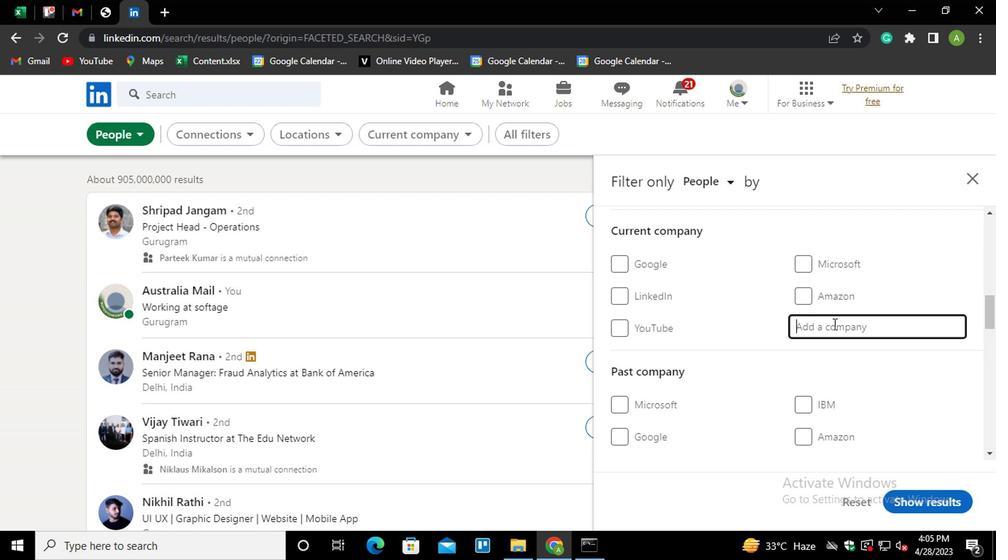 
Action: Mouse moved to (825, 324)
Screenshot: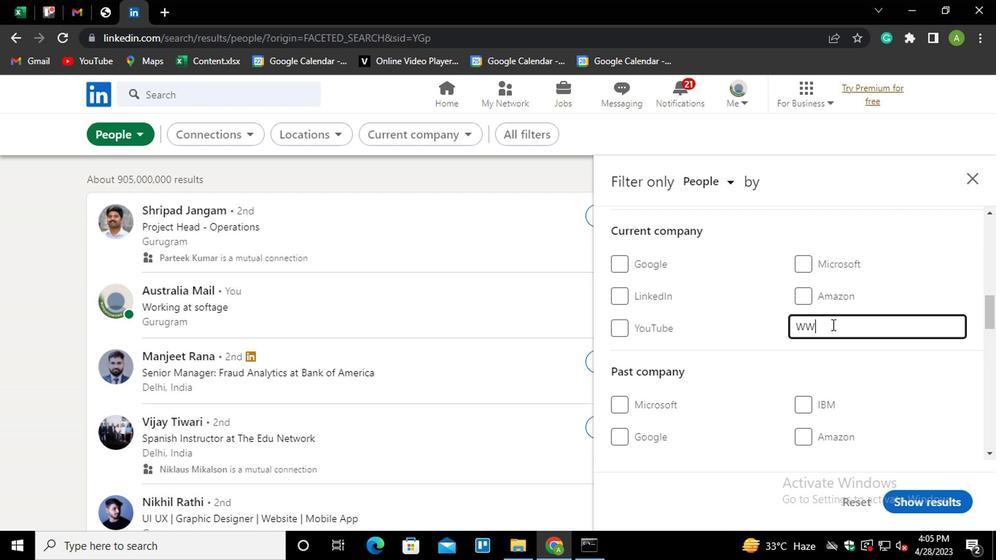
Action: Key pressed <Key.backspace>ORK<Key.space><Key.shift>FROM<Key.down><Key.down><Key.enter>
Screenshot: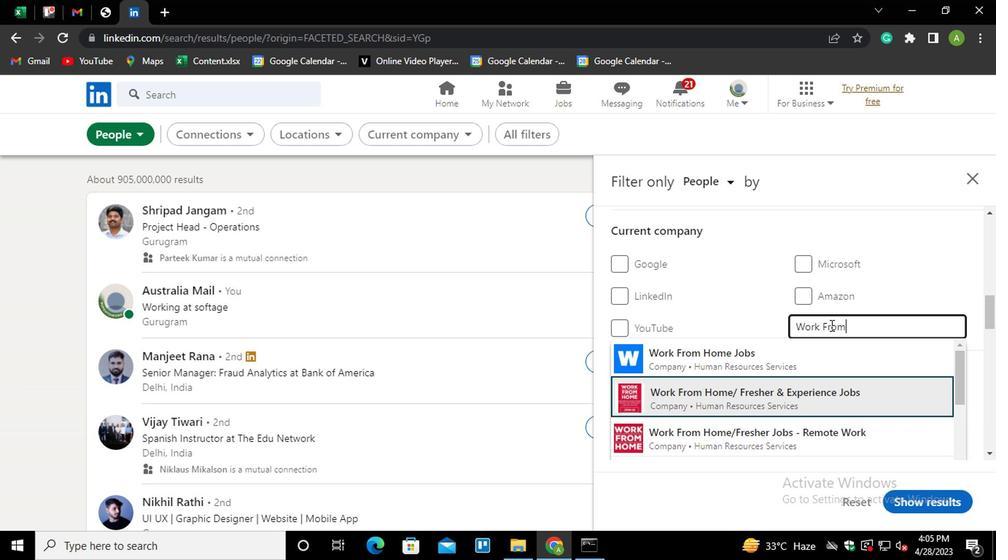 
Action: Mouse scrolled (825, 323) with delta (0, 0)
Screenshot: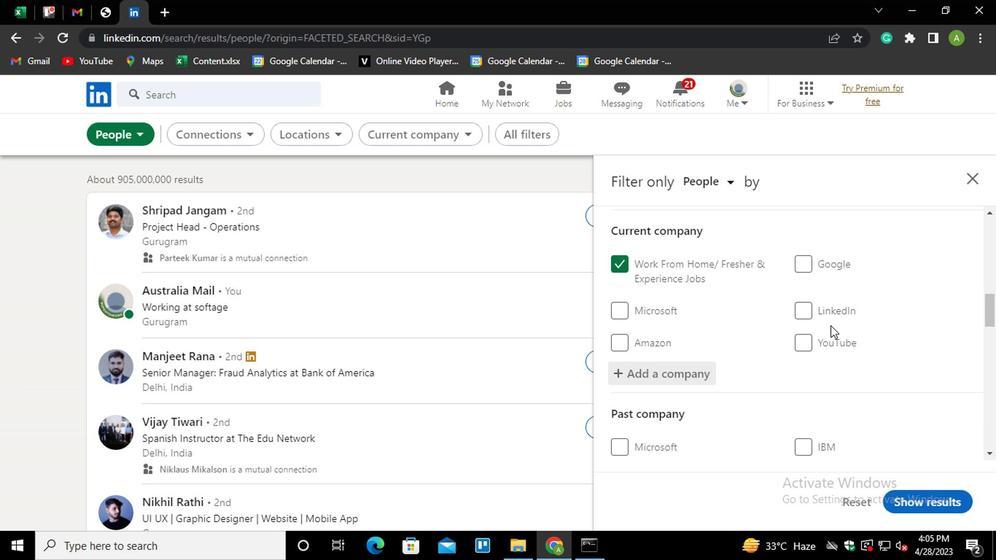 
Action: Mouse scrolled (825, 323) with delta (0, 0)
Screenshot: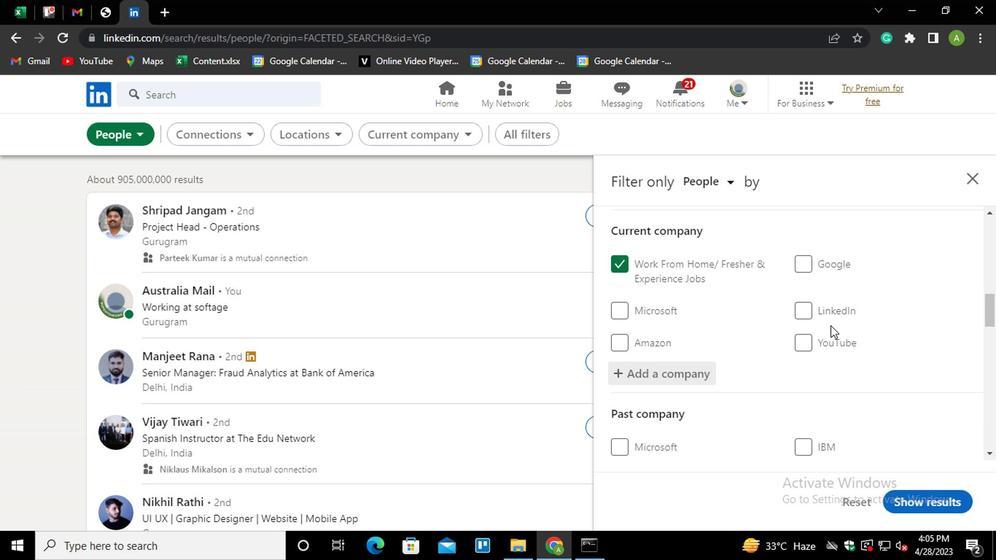 
Action: Mouse scrolled (825, 323) with delta (0, 0)
Screenshot: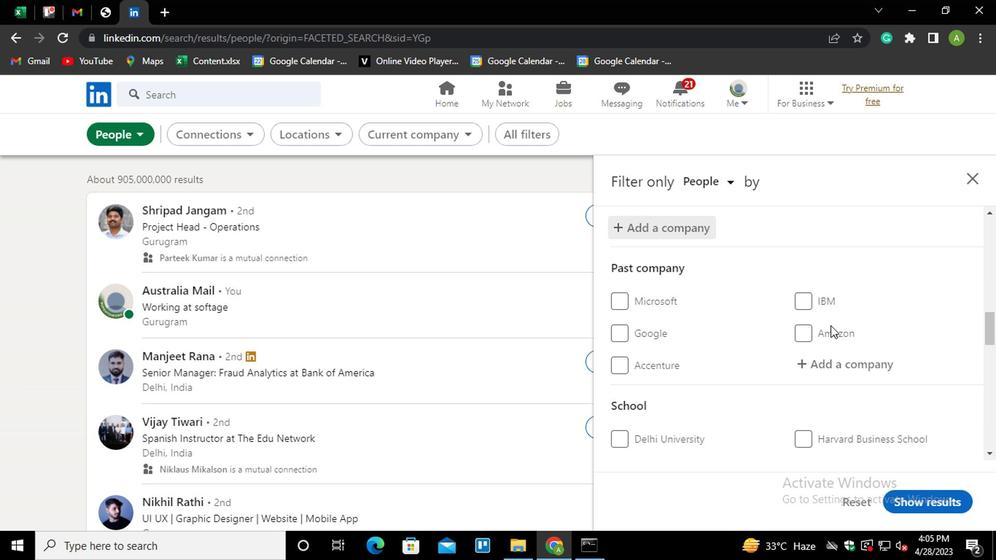 
Action: Mouse scrolled (825, 323) with delta (0, 0)
Screenshot: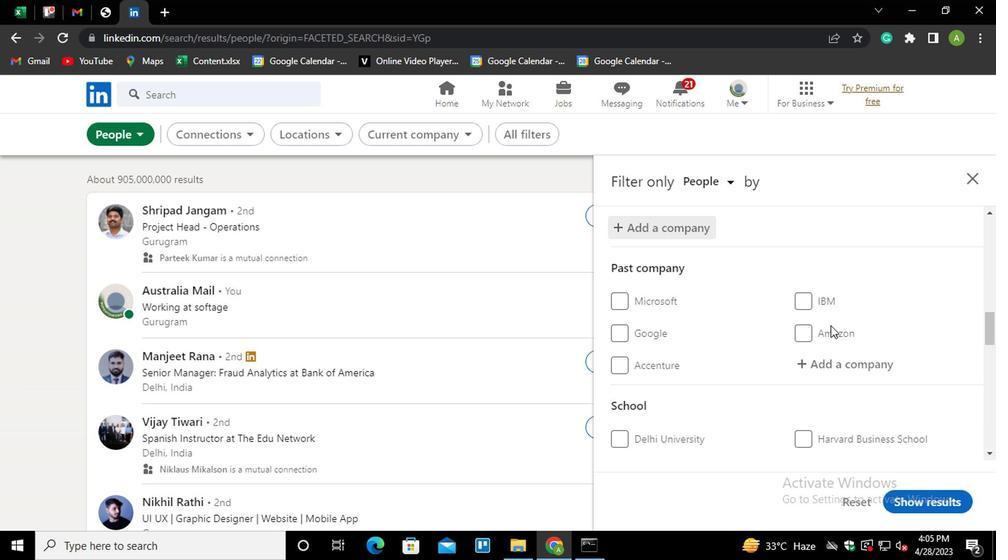 
Action: Mouse scrolled (825, 323) with delta (0, 0)
Screenshot: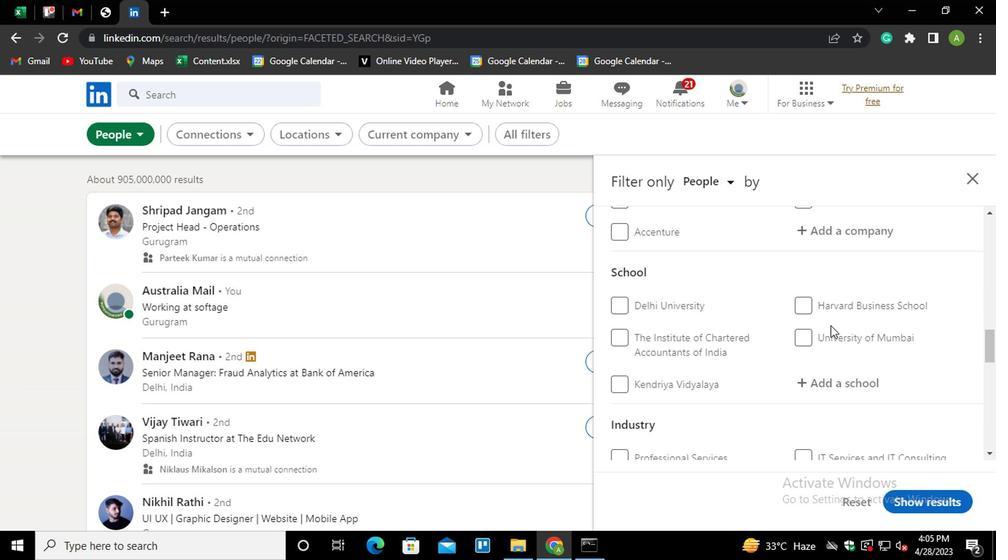 
Action: Mouse moved to (830, 293)
Screenshot: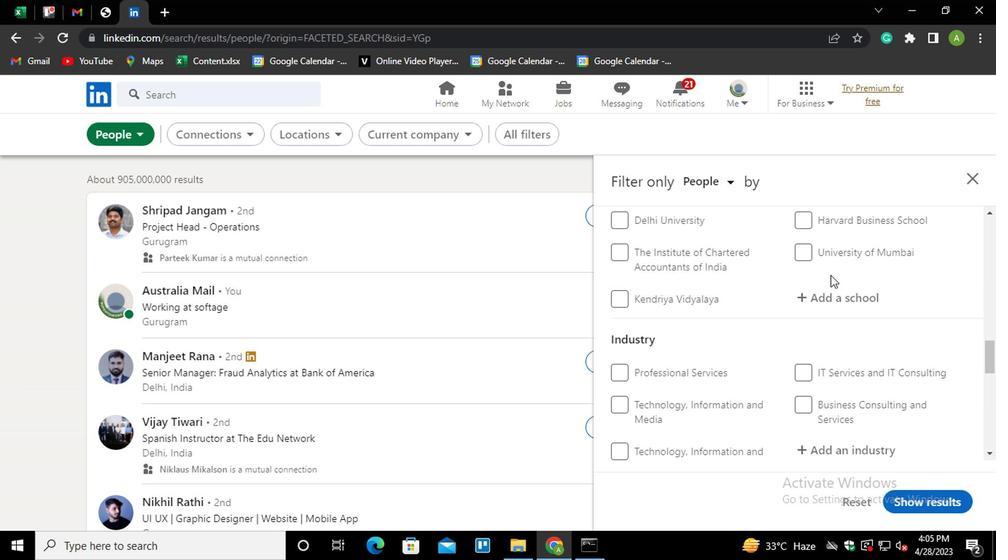 
Action: Mouse pressed left at (830, 293)
Screenshot: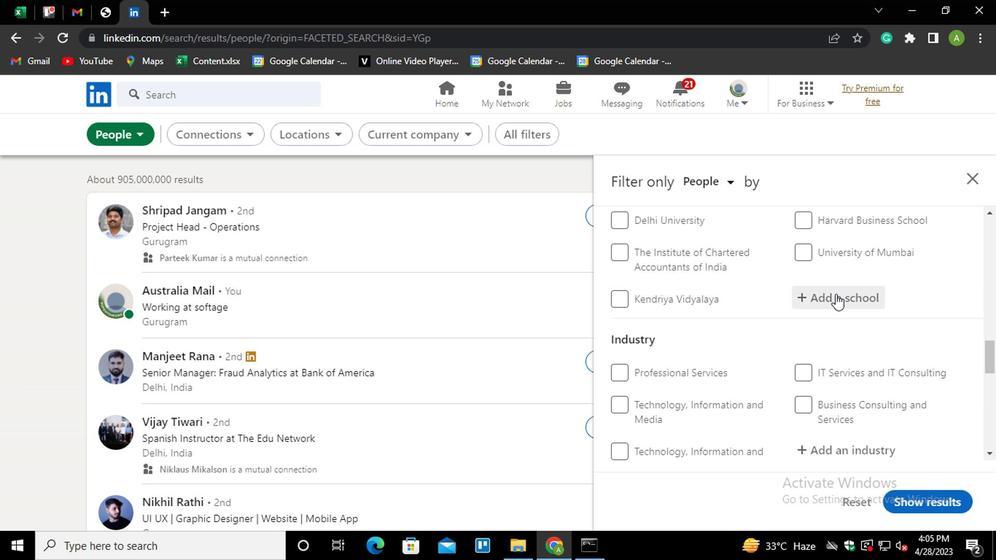 
Action: Mouse moved to (832, 297)
Screenshot: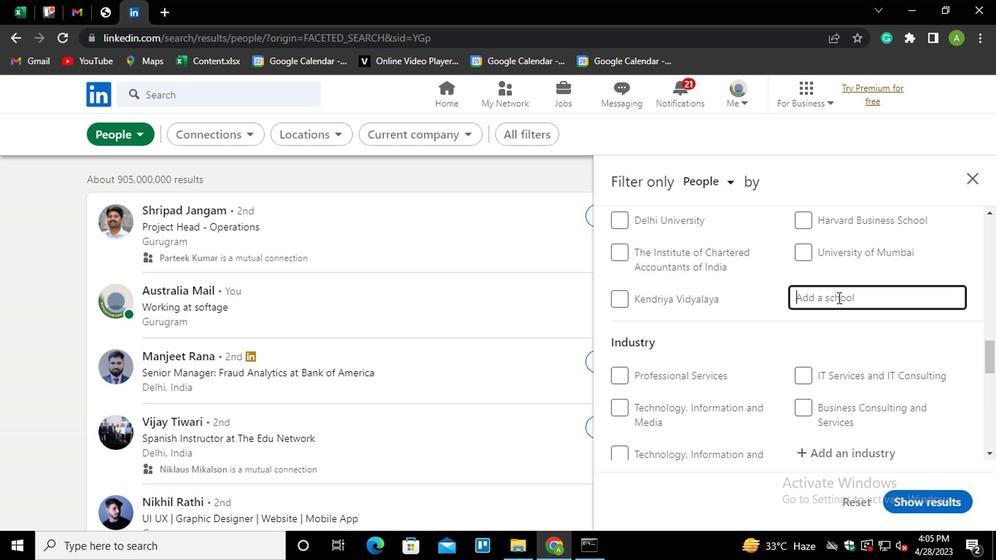 
Action: Mouse pressed left at (832, 297)
Screenshot: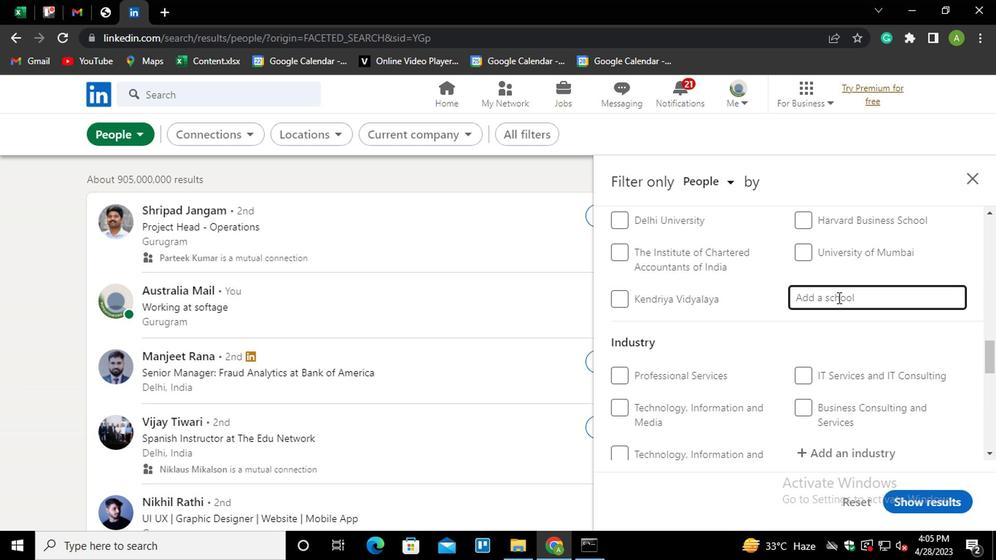 
Action: Key pressed <Key.shift>UNIVERSITY<Key.space>OF<Key.space><Key.shift>ENGINEERING<Key.space><Key.shift>&<Key.space><Key.shift>MAN<Key.down><Key.enter>
Screenshot: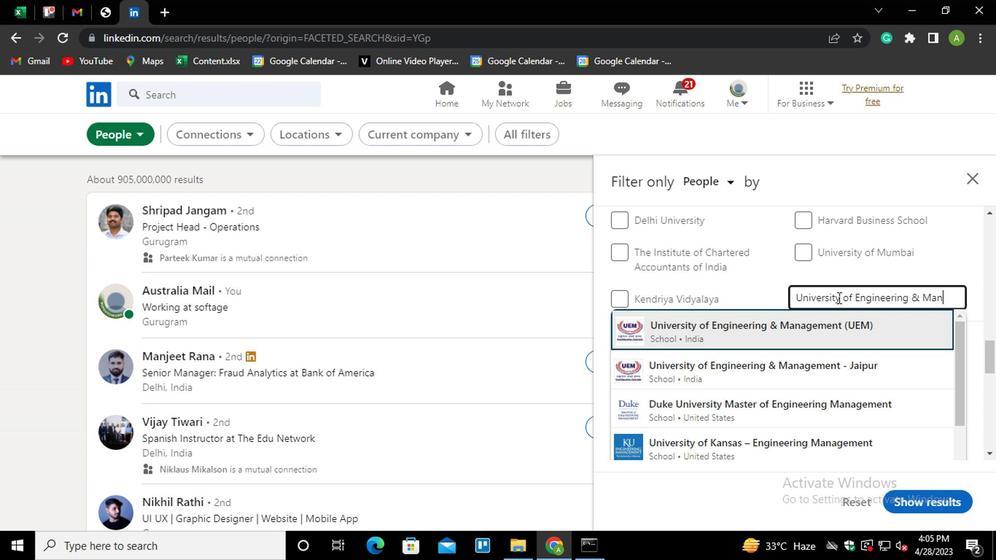 
Action: Mouse scrolled (832, 296) with delta (0, -1)
Screenshot: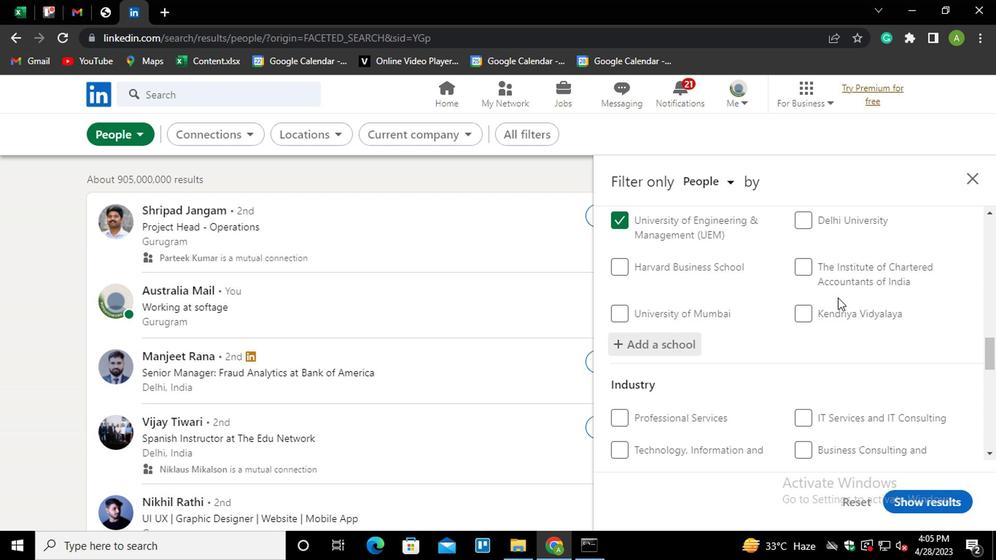 
Action: Mouse scrolled (832, 296) with delta (0, -1)
Screenshot: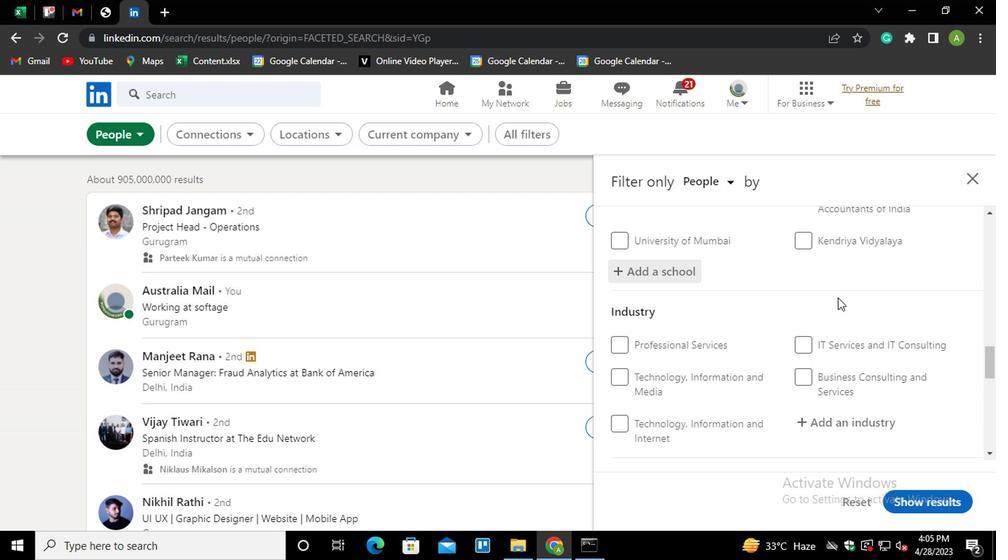 
Action: Mouse moved to (847, 342)
Screenshot: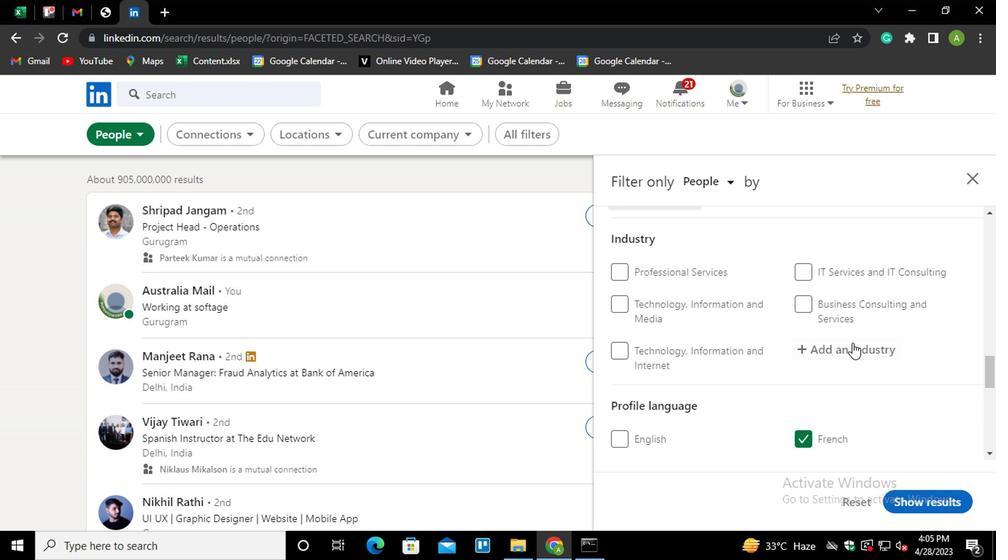 
Action: Mouse pressed left at (847, 342)
Screenshot: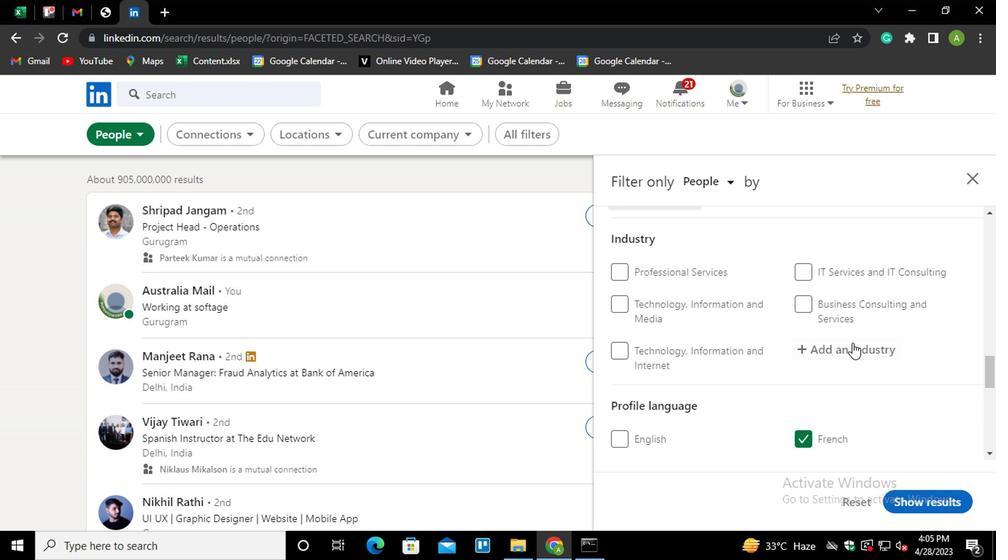 
Action: Mouse moved to (847, 343)
Screenshot: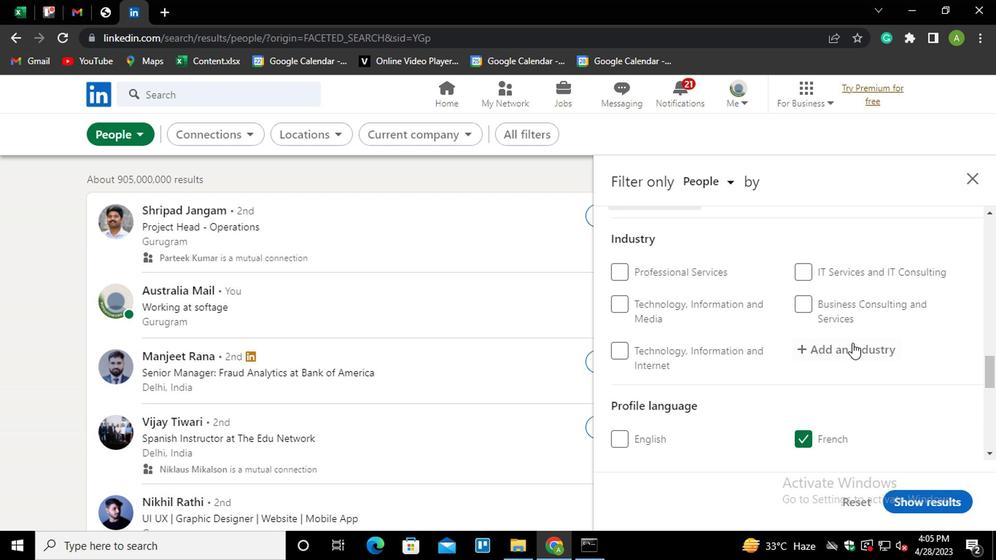 
Action: Mouse pressed left at (847, 343)
Screenshot: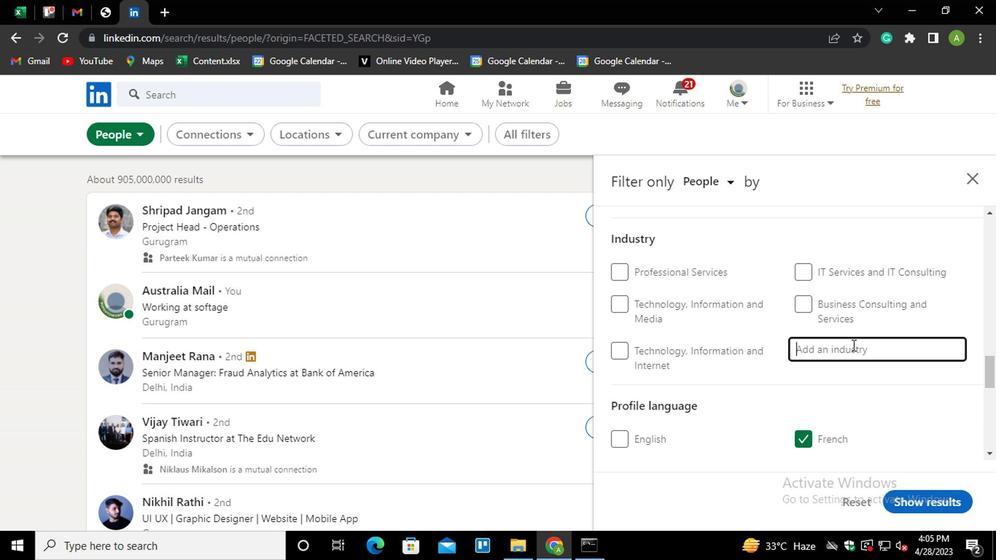 
Action: Mouse moved to (831, 354)
Screenshot: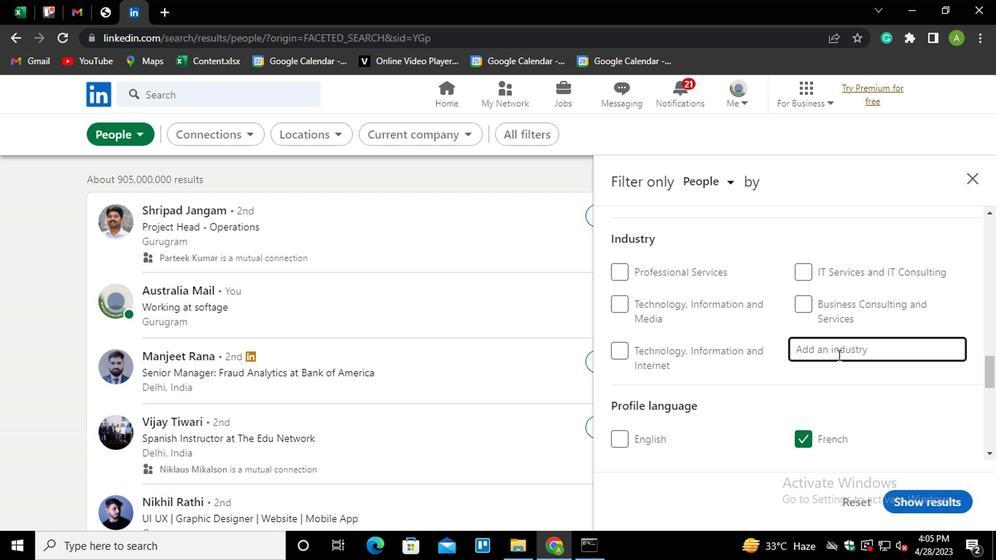 
Action: Key pressed <Key.shift>ONLINE<Key.down><Key.down><Key.enter>
Screenshot: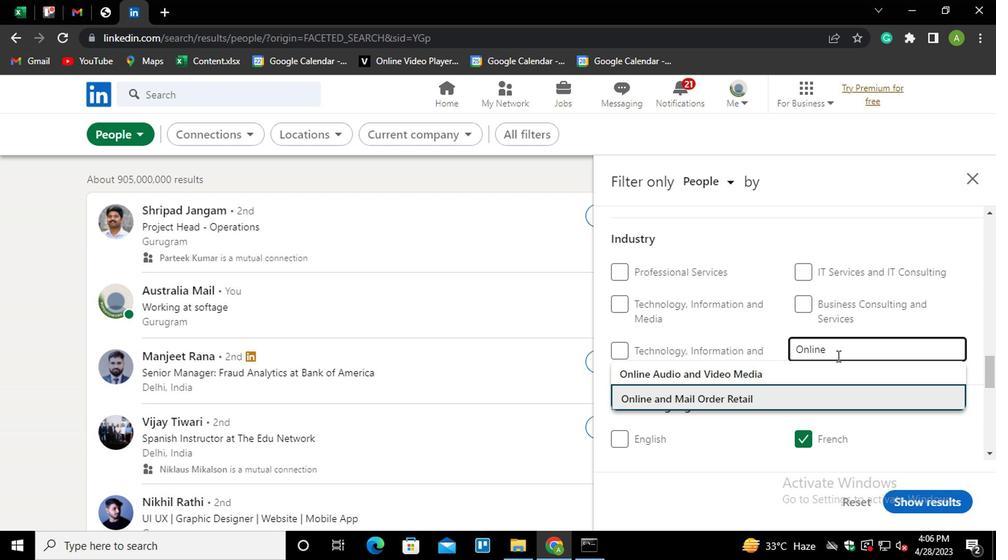 
Action: Mouse scrolled (831, 353) with delta (0, 0)
Screenshot: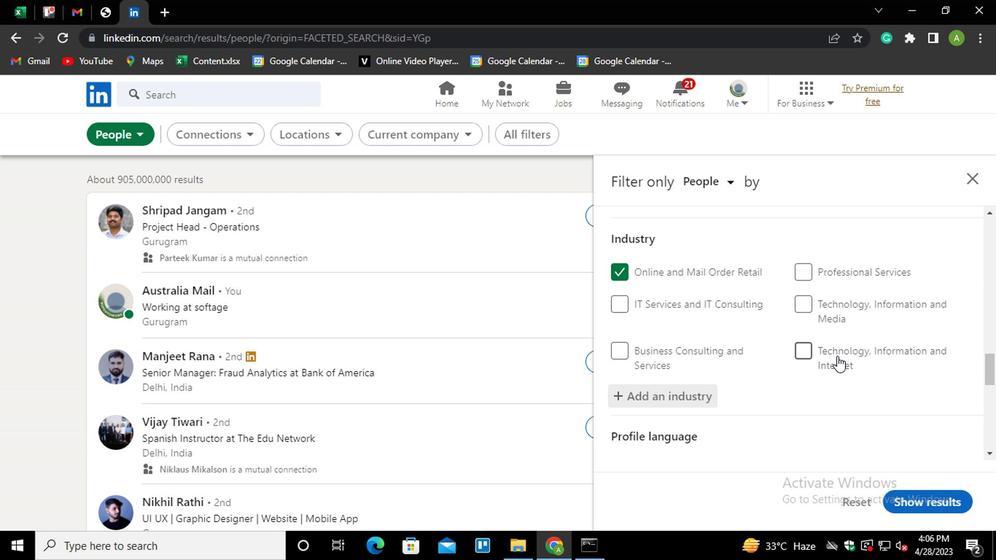 
Action: Mouse scrolled (831, 353) with delta (0, 0)
Screenshot: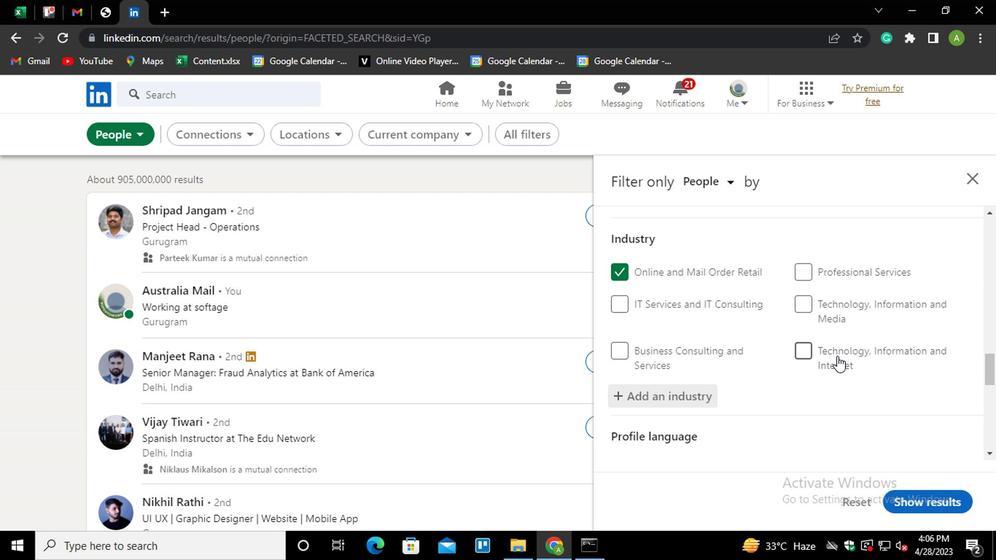 
Action: Mouse scrolled (831, 353) with delta (0, 0)
Screenshot: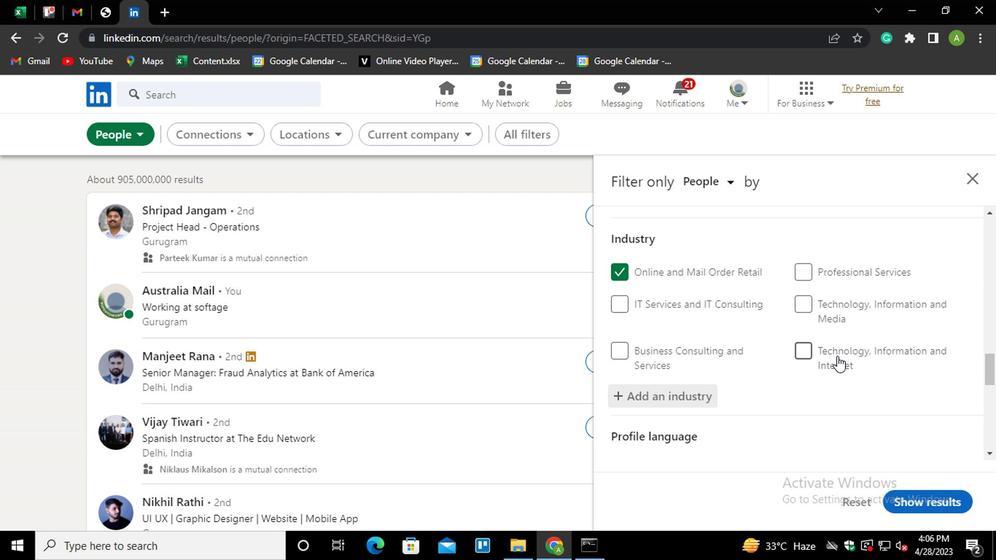 
Action: Mouse scrolled (831, 353) with delta (0, 0)
Screenshot: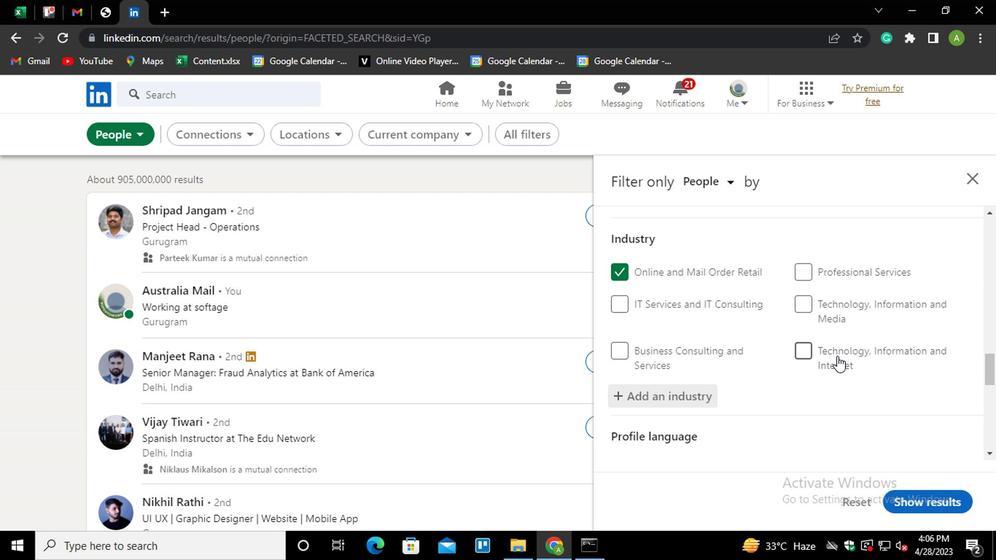 
Action: Mouse scrolled (831, 353) with delta (0, 0)
Screenshot: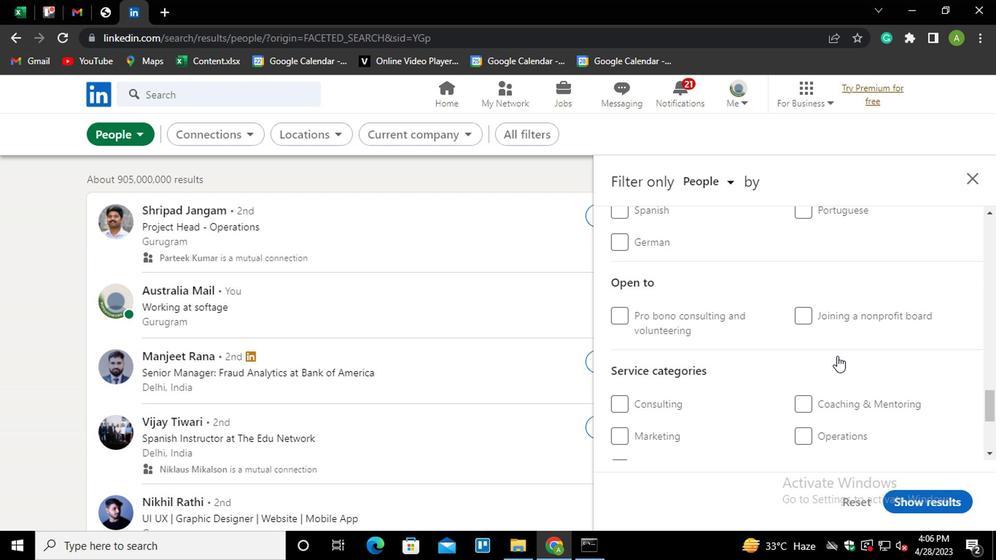 
Action: Mouse scrolled (831, 353) with delta (0, 0)
Screenshot: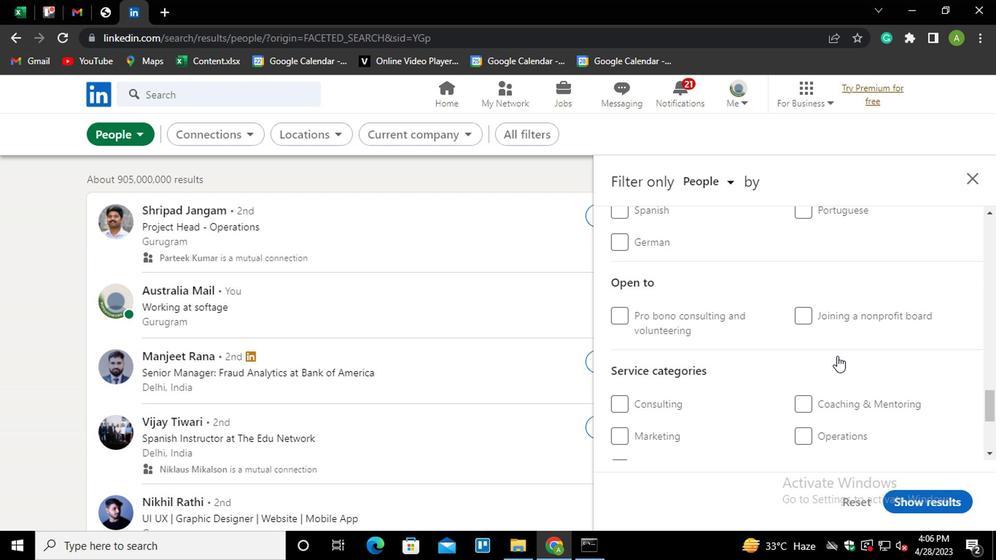 
Action: Mouse moved to (825, 320)
Screenshot: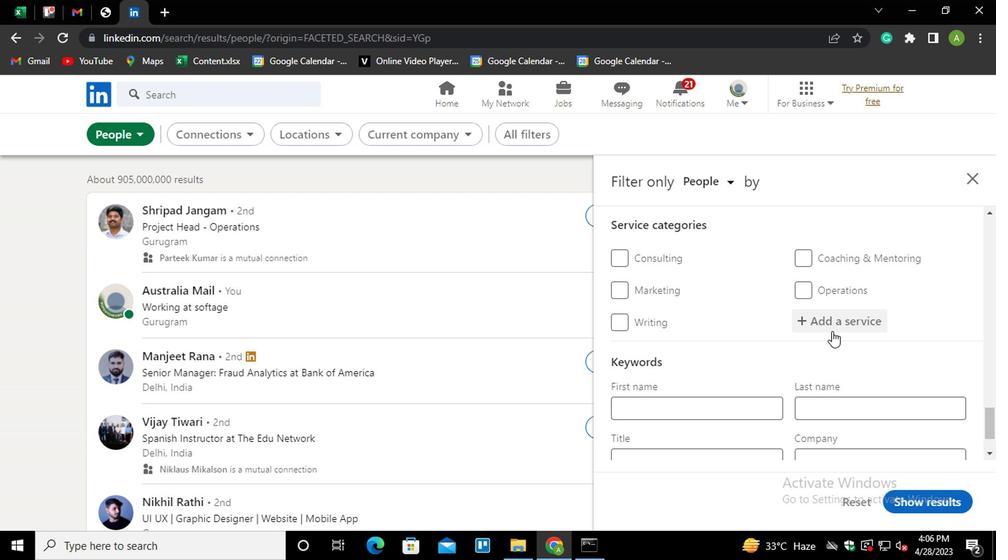 
Action: Mouse pressed left at (825, 320)
Screenshot: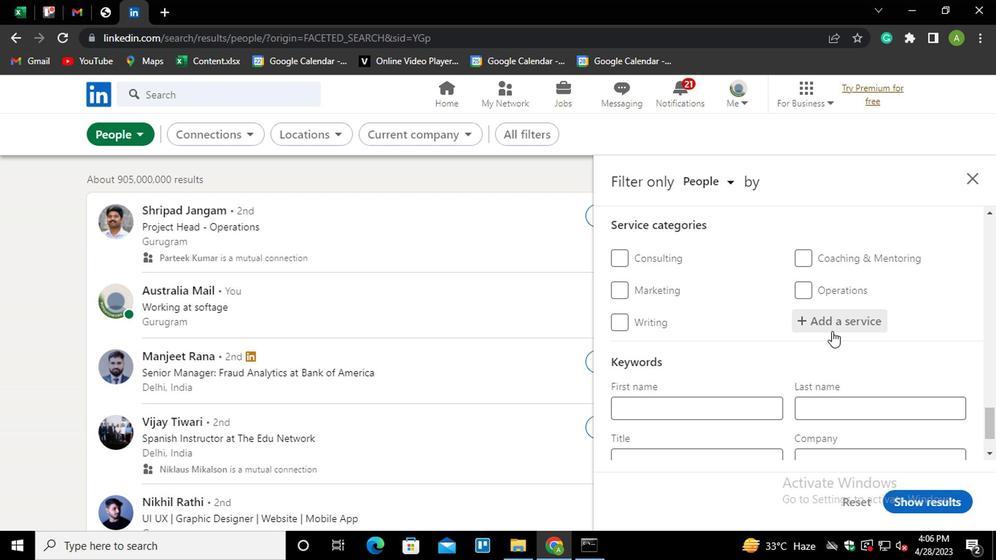 
Action: Mouse moved to (831, 320)
Screenshot: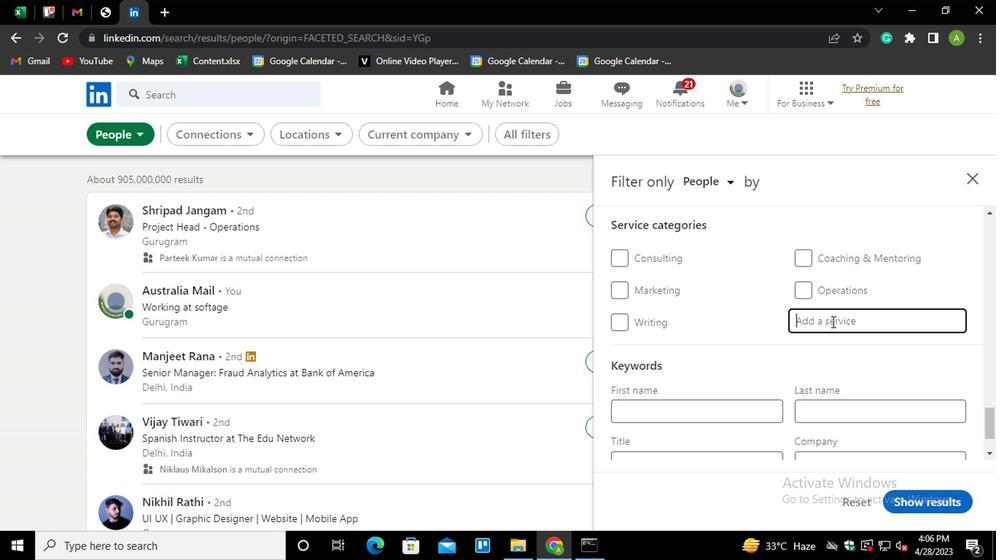 
Action: Mouse pressed left at (831, 320)
Screenshot: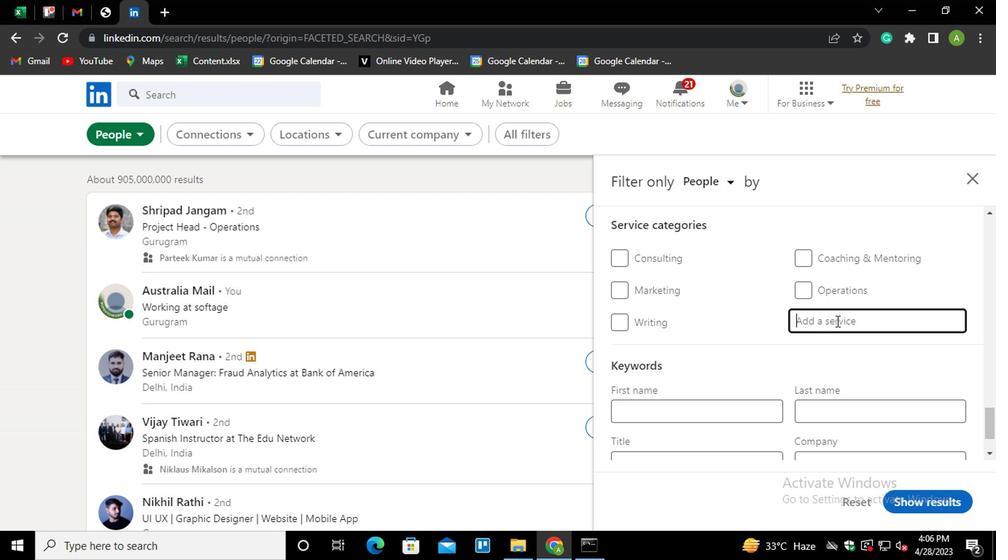
Action: Mouse moved to (826, 322)
Screenshot: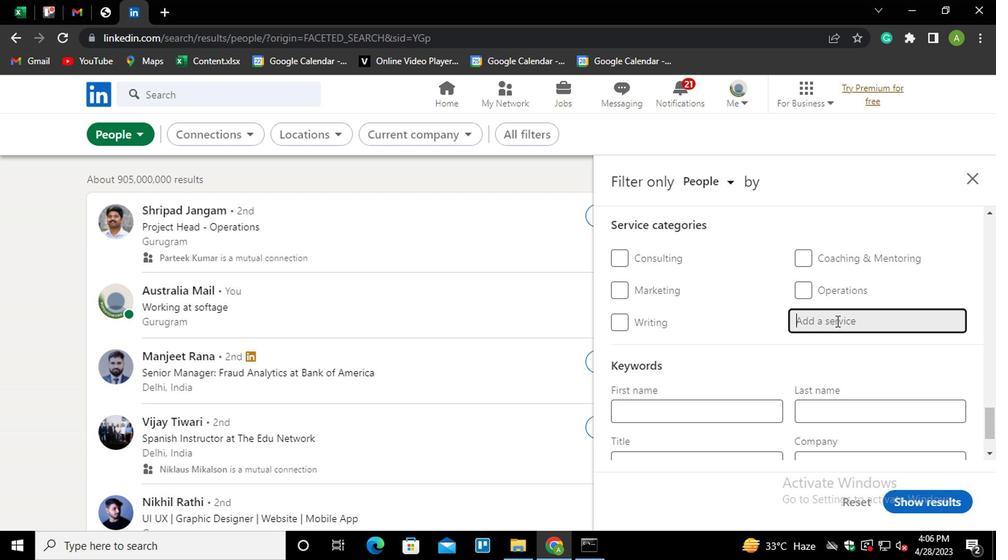 
Action: Key pressed <Key.shift><Key.shift><Key.shift><Key.shift><Key.shift><Key.shift><Key.shift><Key.shift><Key.shift><Key.shift><Key.shift>FILING<Key.down><Key.enter>
Screenshot: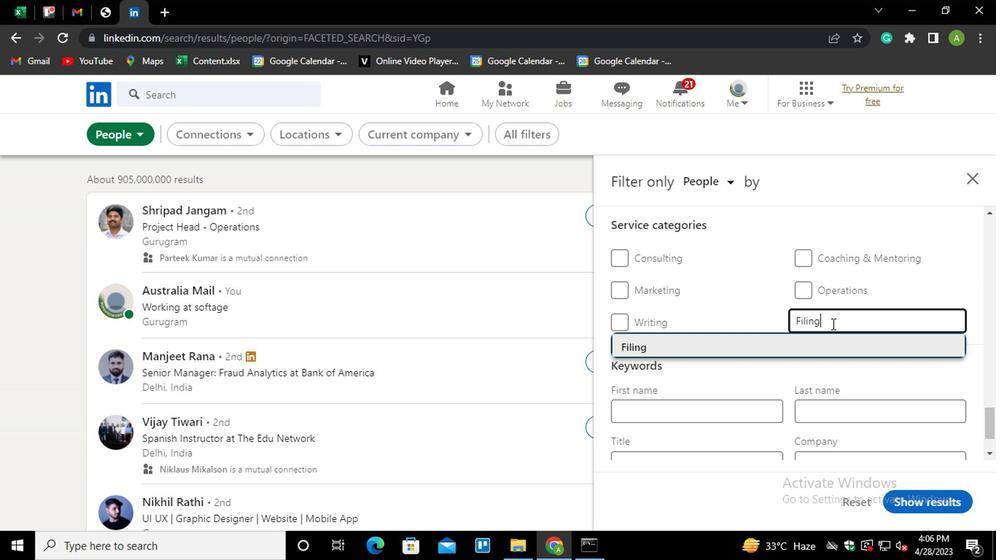 
Action: Mouse scrolled (826, 322) with delta (0, 0)
Screenshot: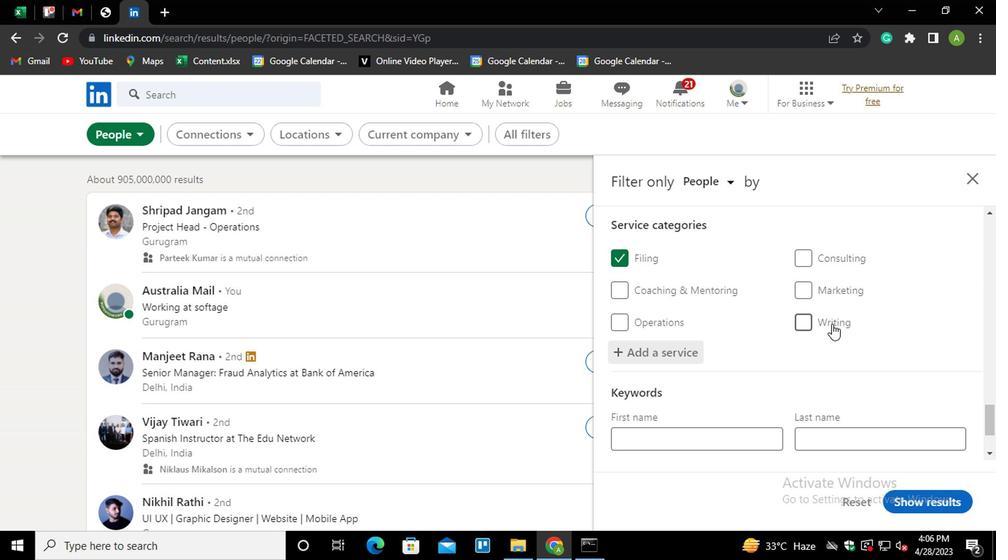 
Action: Mouse scrolled (826, 322) with delta (0, 0)
Screenshot: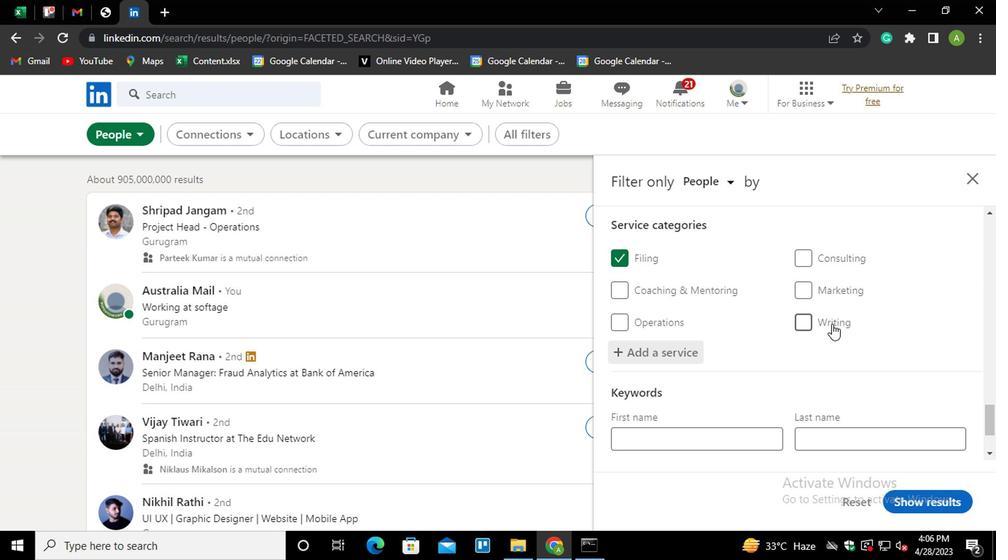 
Action: Mouse scrolled (826, 322) with delta (0, 0)
Screenshot: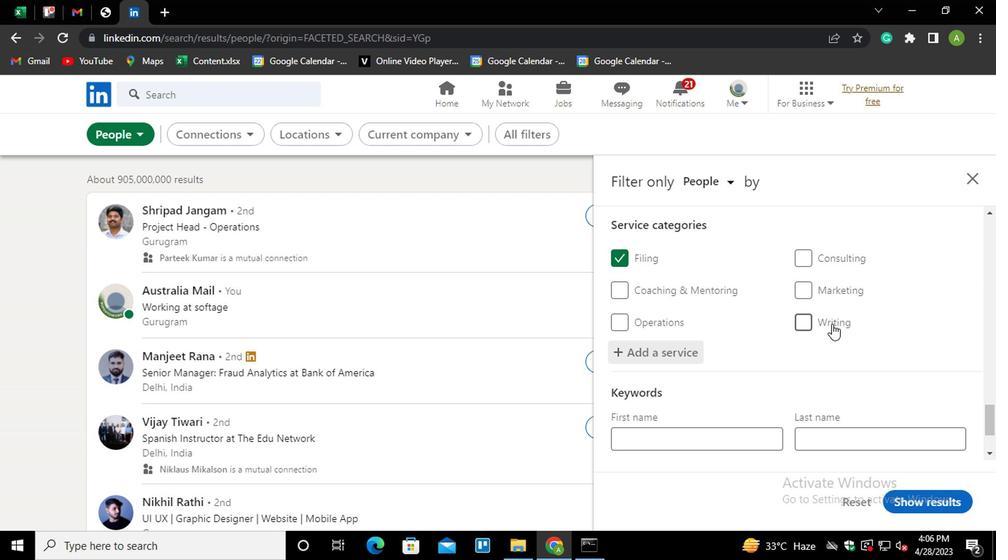 
Action: Mouse scrolled (826, 322) with delta (0, 0)
Screenshot: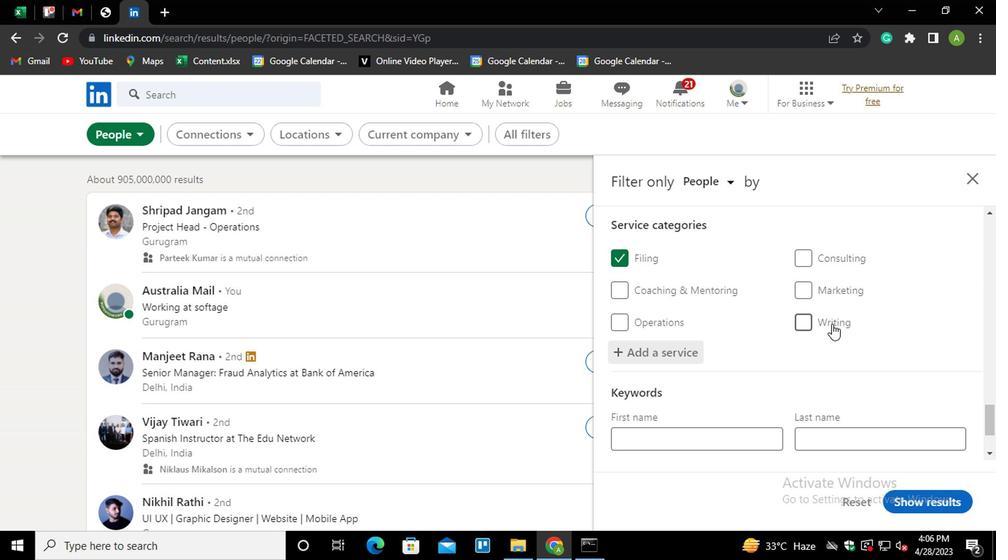 
Action: Mouse scrolled (826, 322) with delta (0, 0)
Screenshot: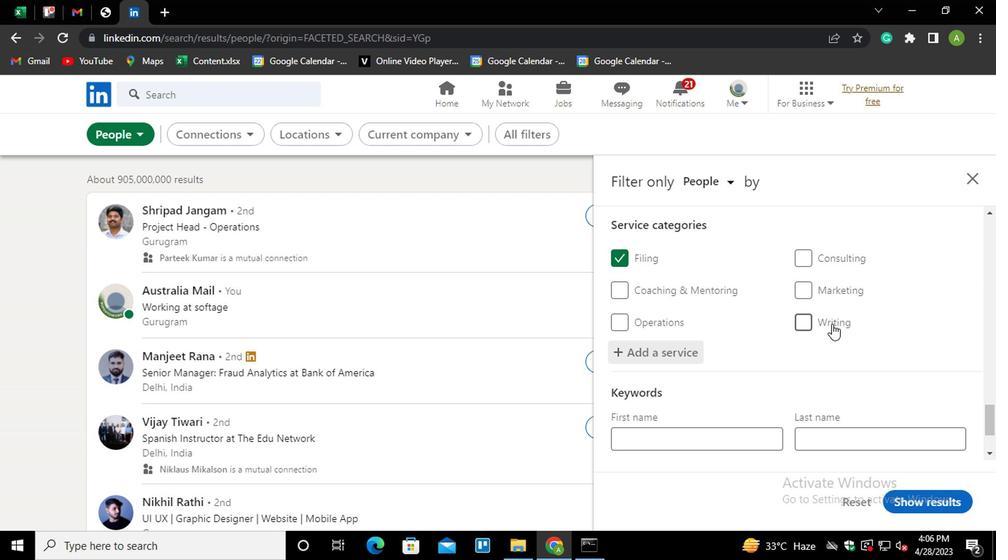 
Action: Mouse scrolled (826, 322) with delta (0, 0)
Screenshot: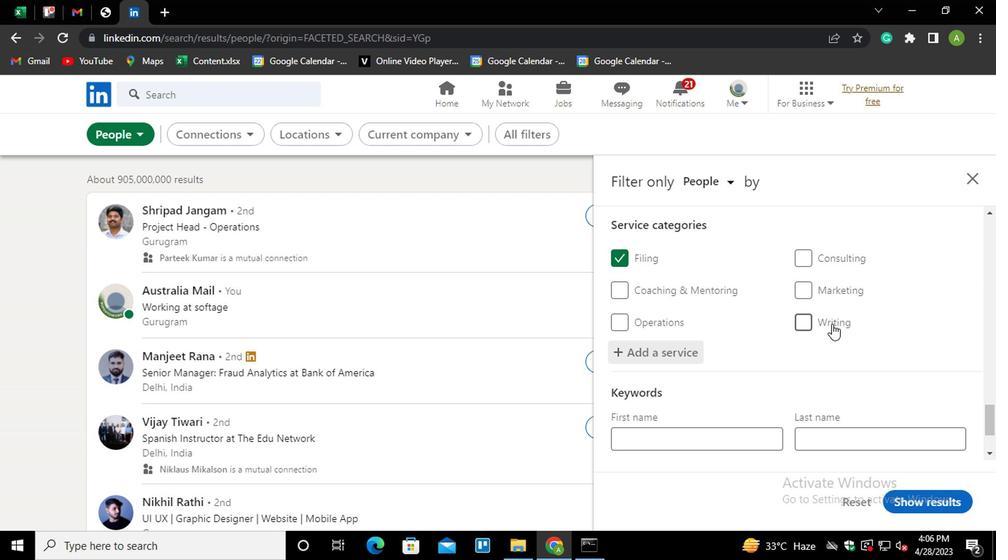 
Action: Mouse moved to (724, 393)
Screenshot: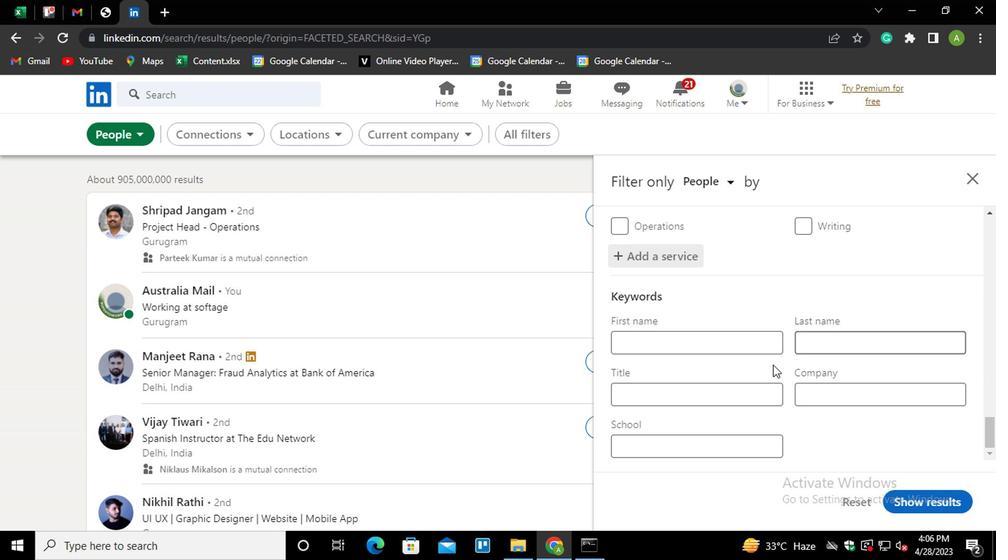 
Action: Mouse pressed left at (724, 393)
Screenshot: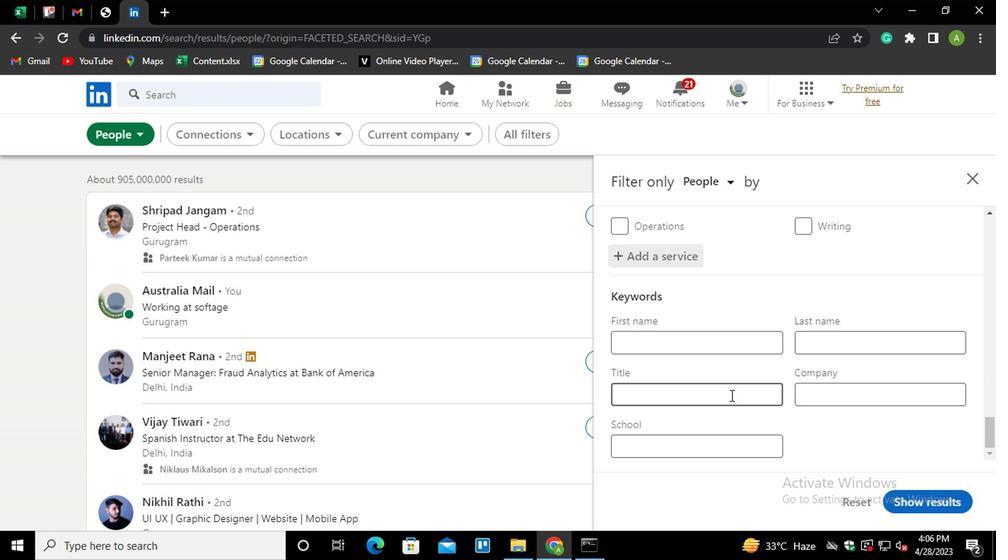 
Action: Key pressed <Key.shift>TUTOR/<Key.shift>ONLINE<Key.space><Key.shift><Key.shift><Key.shift><Key.shift><Key.shift><Key.shift><Key.shift><Key.shift><Key.shift><Key.shift><Key.shift><Key.shift><Key.shift><Key.shift><Key.shift><Key.shift><Key.shift><Key.shift><Key.shift><Key.shift><Key.shift><Key.shift><Key.shift><Key.shift>TUTOR
Screenshot: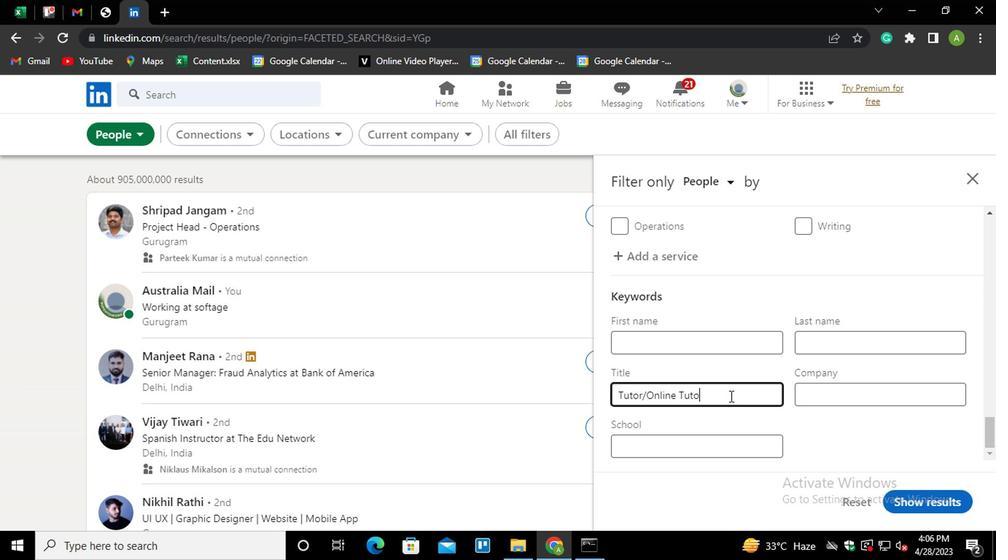 
Action: Mouse moved to (844, 423)
Screenshot: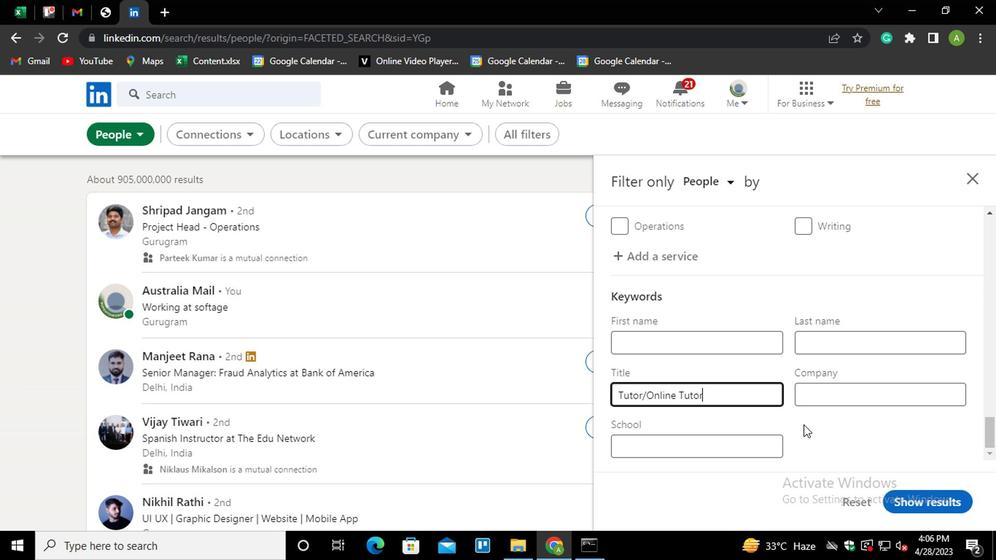 
Action: Mouse pressed left at (844, 423)
Screenshot: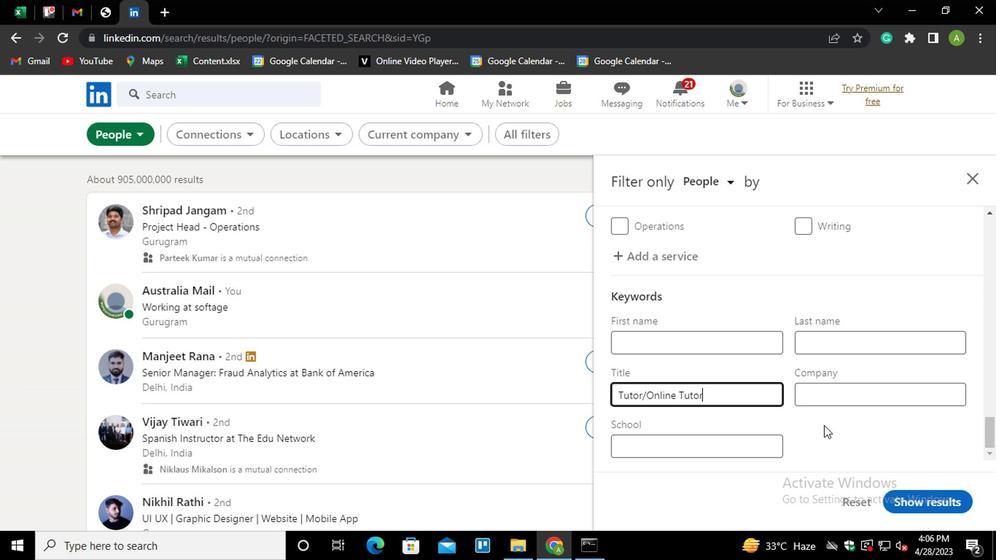 
Action: Mouse moved to (904, 501)
Screenshot: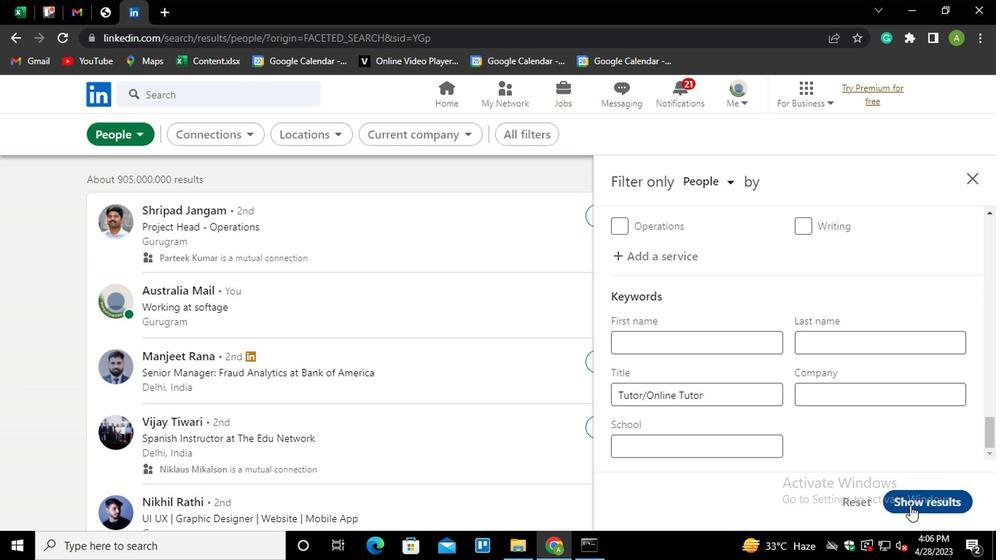 
Action: Mouse pressed left at (904, 501)
Screenshot: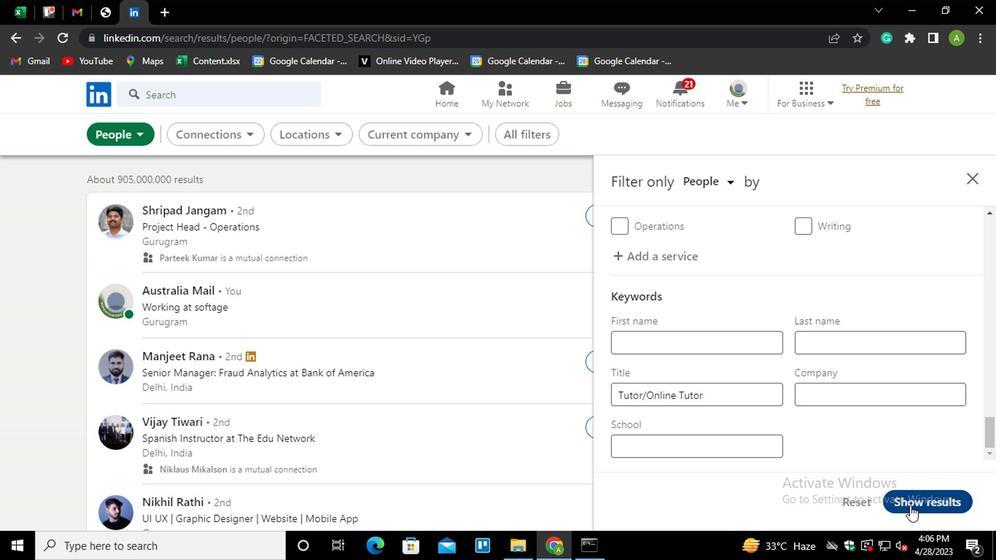 
Action: Mouse moved to (898, 502)
Screenshot: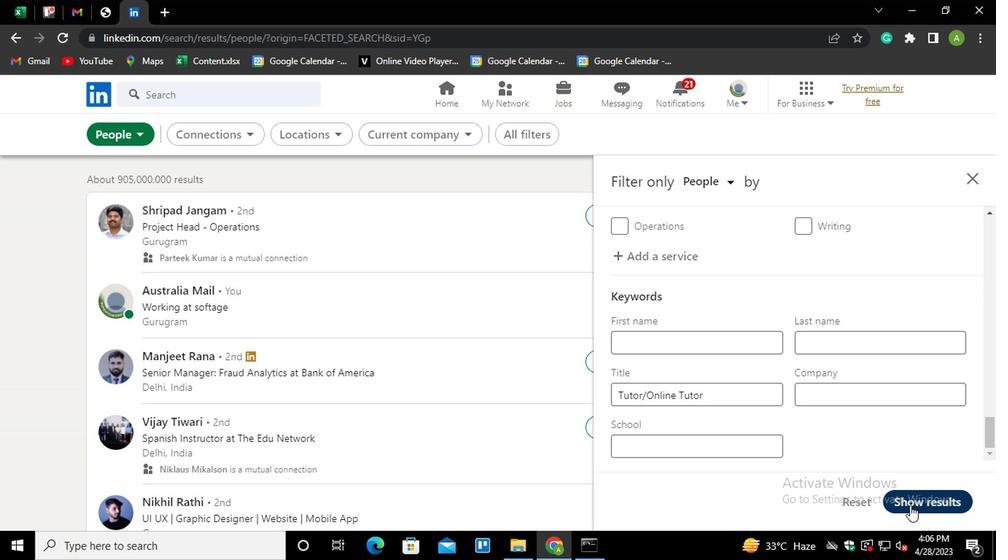 
